 Task: Schedule a time block for reviewing investment options.
Action: Mouse moved to (78, 91)
Screenshot: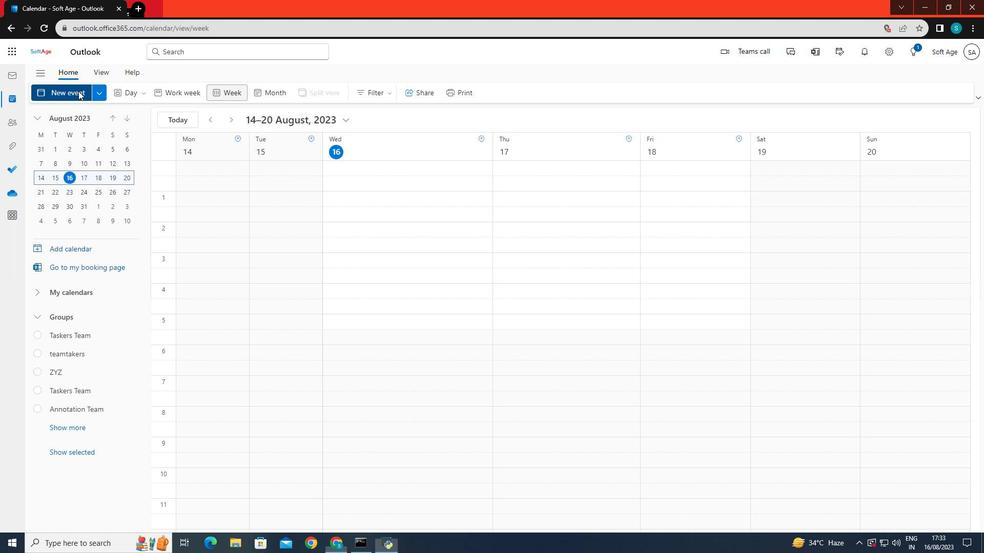 
Action: Mouse pressed left at (78, 91)
Screenshot: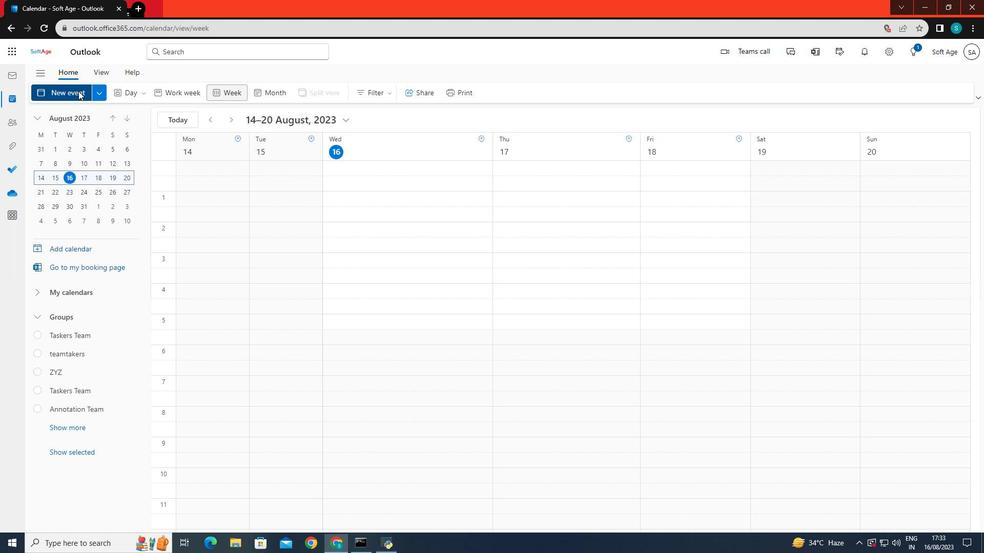 
Action: Mouse moved to (268, 159)
Screenshot: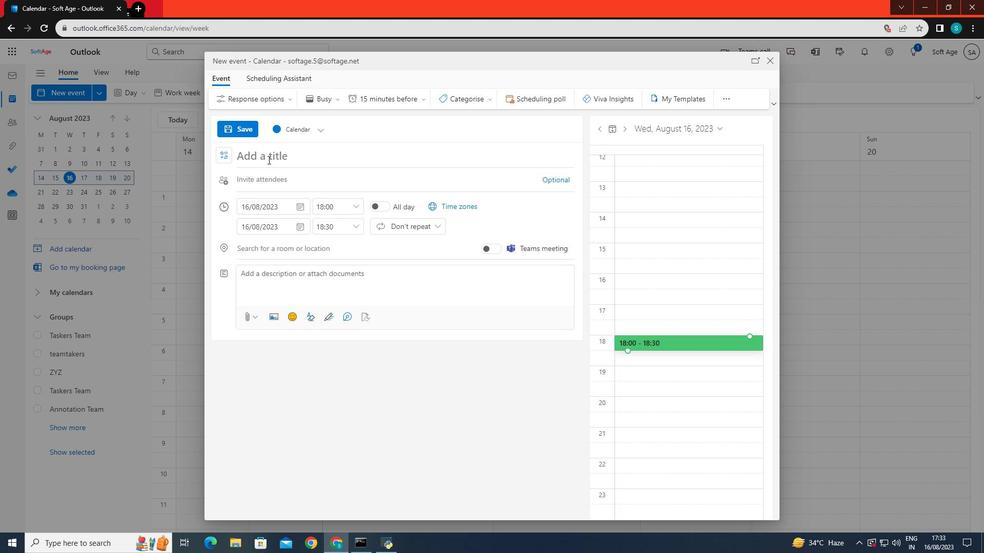 
Action: Mouse pressed left at (268, 159)
Screenshot: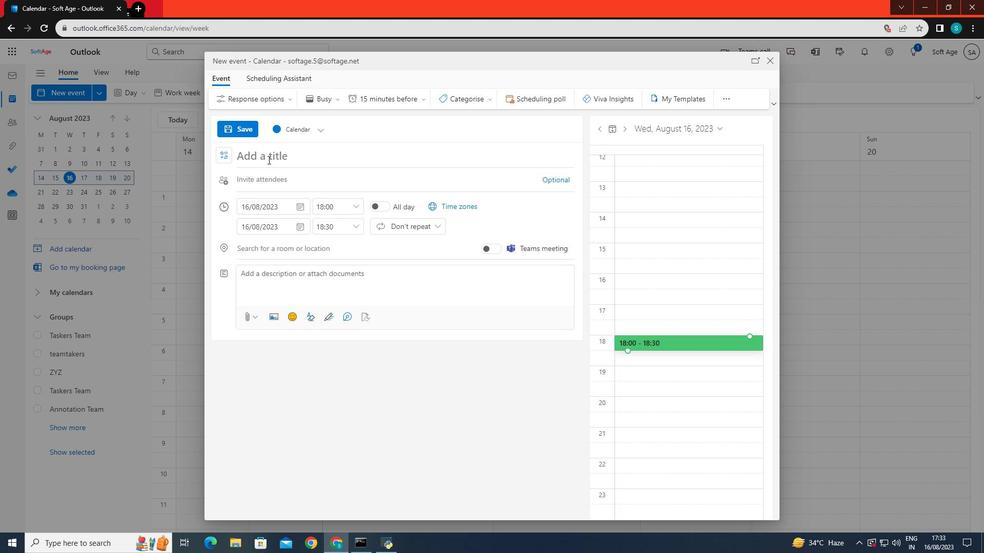 
Action: Key pressed block<Key.space>for<Key.space>reviewing<Key.space>investment<Key.space>options
Screenshot: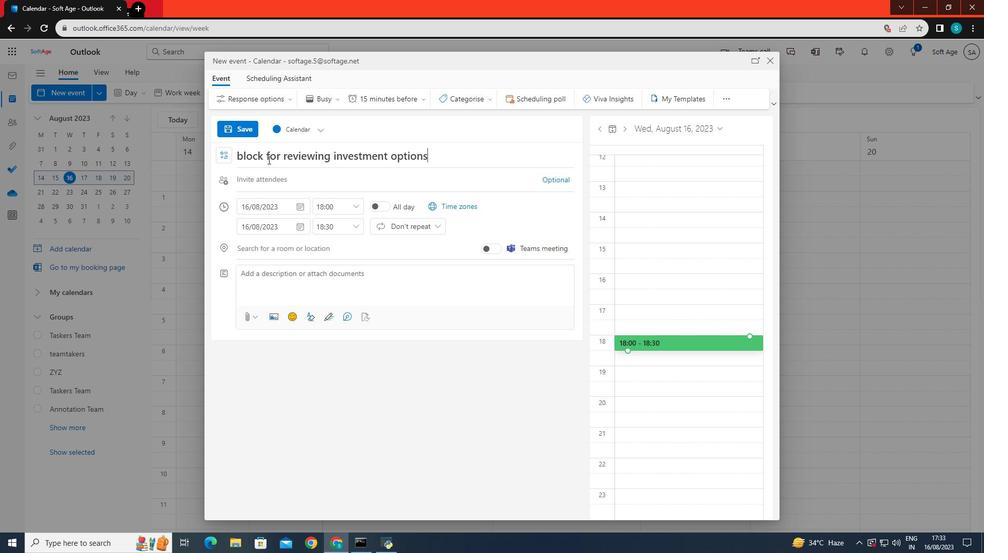 
Action: Mouse moved to (273, 207)
Screenshot: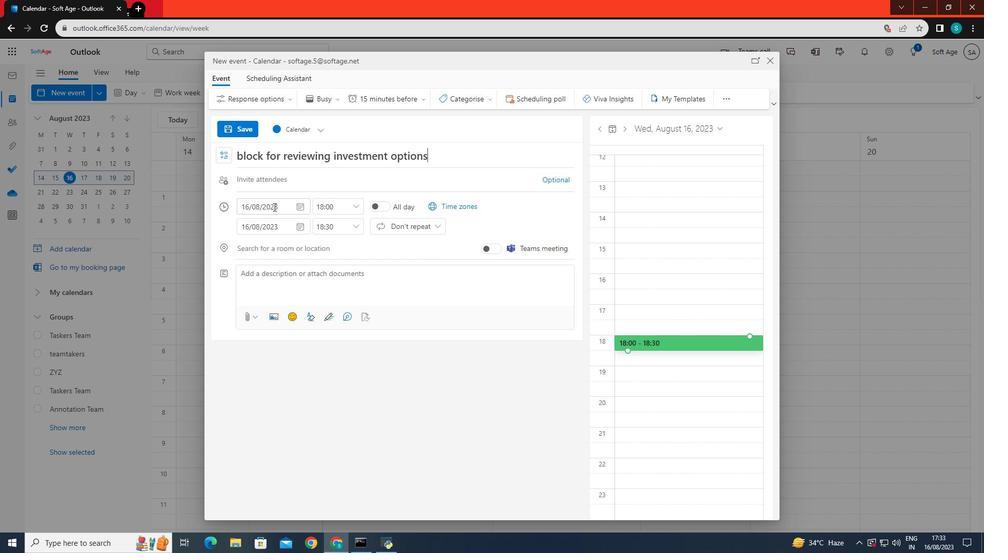
Action: Mouse pressed left at (273, 207)
Screenshot: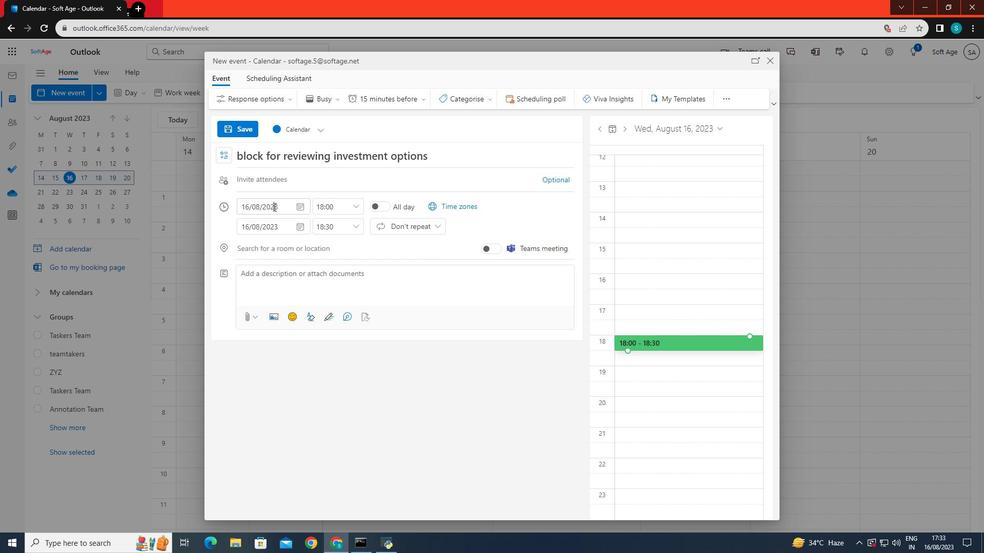 
Action: Mouse moved to (294, 314)
Screenshot: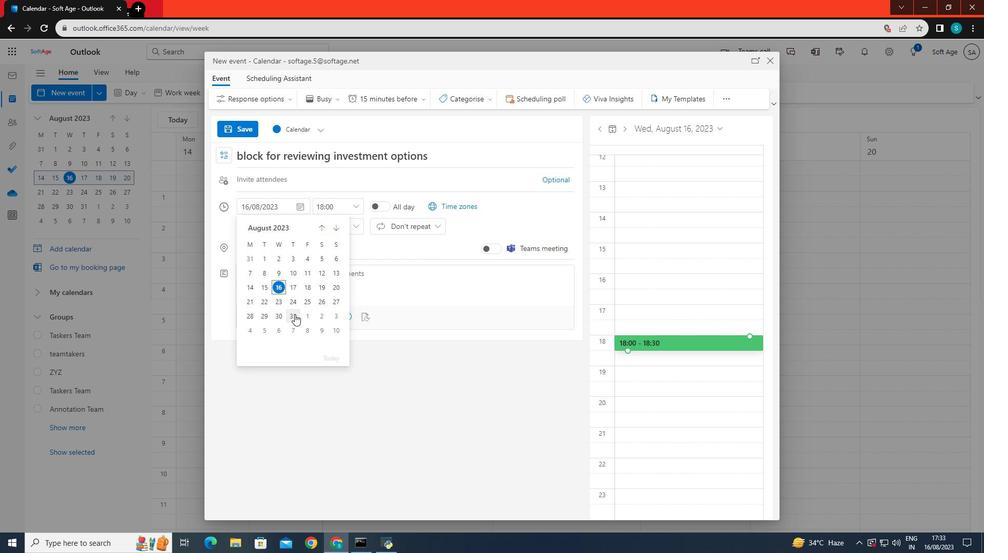 
Action: Mouse pressed left at (294, 314)
Screenshot: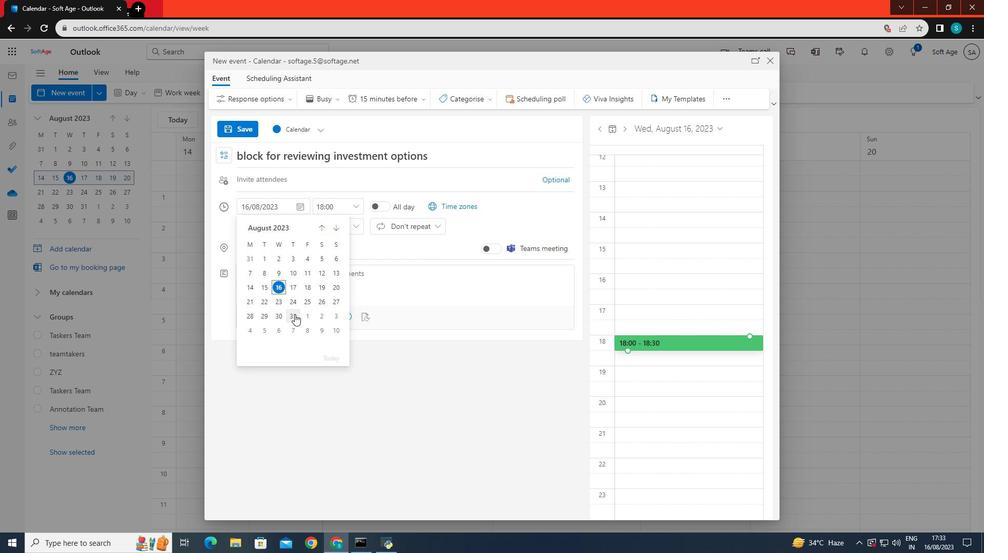 
Action: Mouse moved to (330, 212)
Screenshot: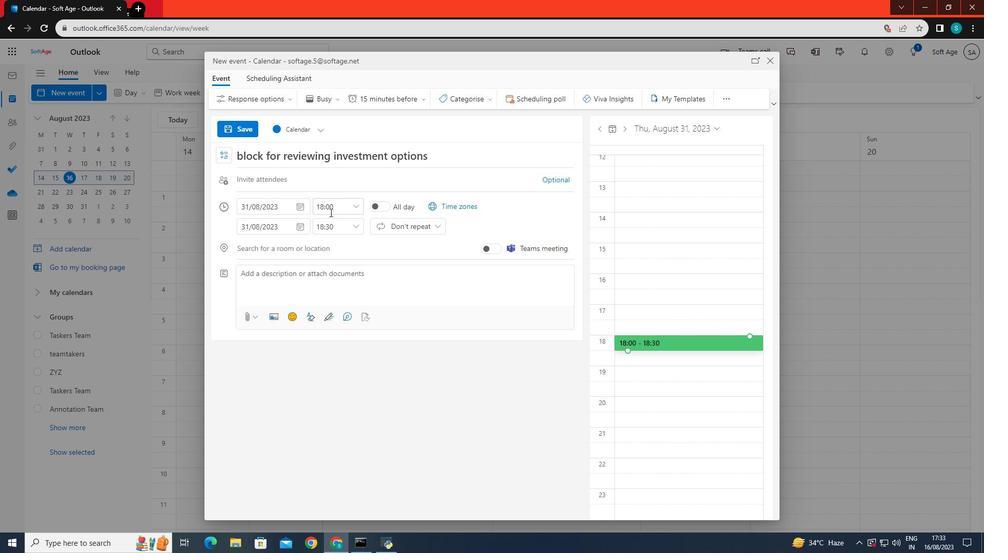 
Action: Mouse pressed left at (330, 212)
Screenshot: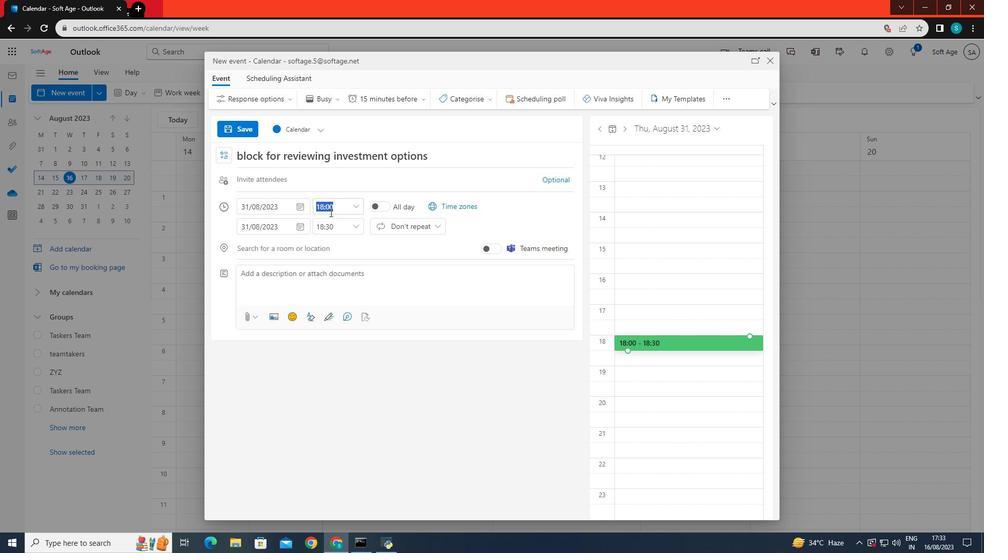 
Action: Mouse moved to (346, 211)
Screenshot: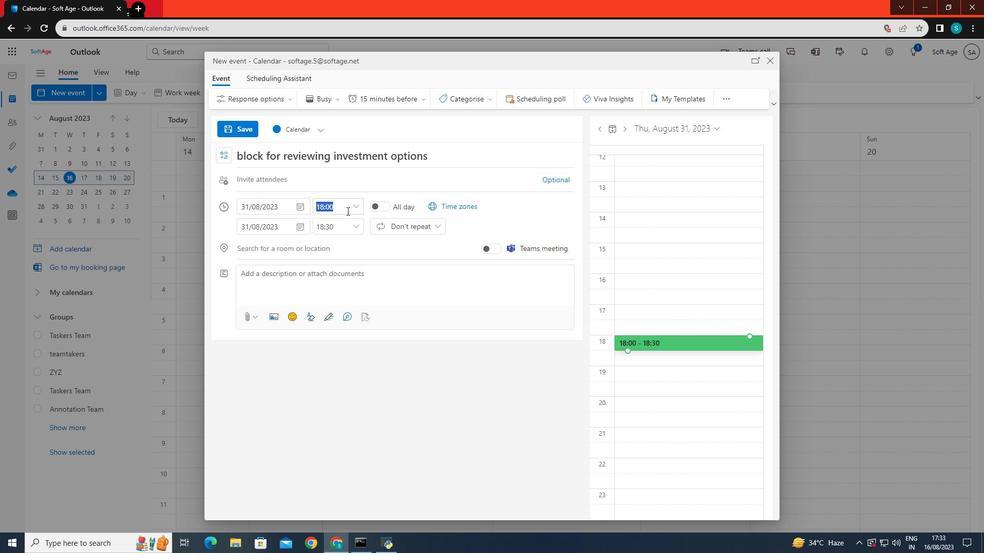 
Action: Mouse pressed left at (346, 211)
Screenshot: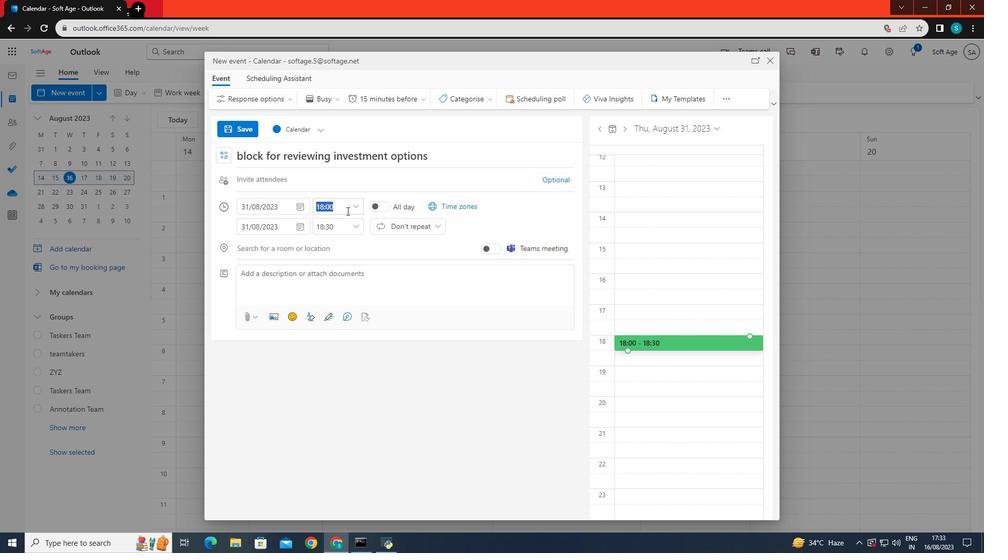 
Action: Mouse moved to (354, 207)
Screenshot: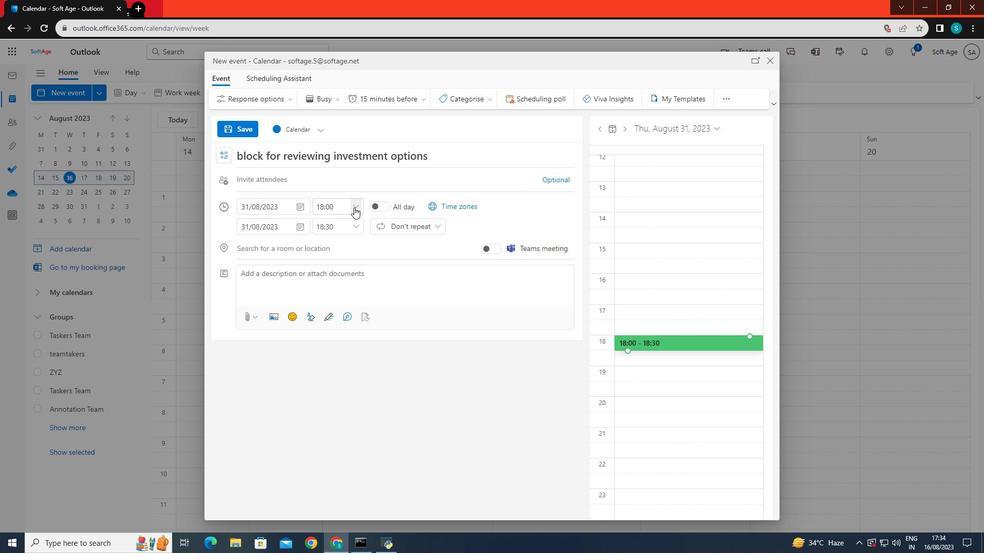 
Action: Mouse pressed left at (354, 207)
Screenshot: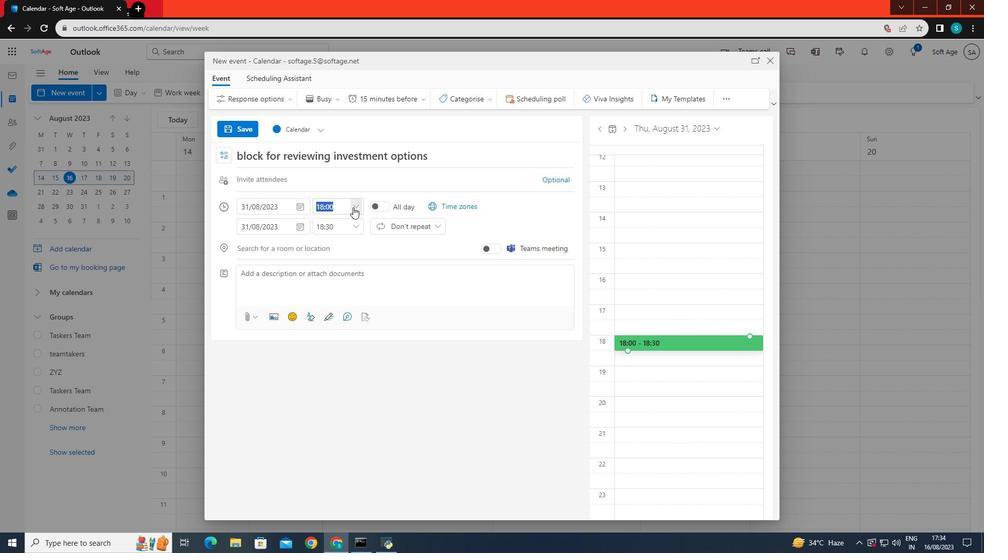 
Action: Mouse moved to (342, 282)
Screenshot: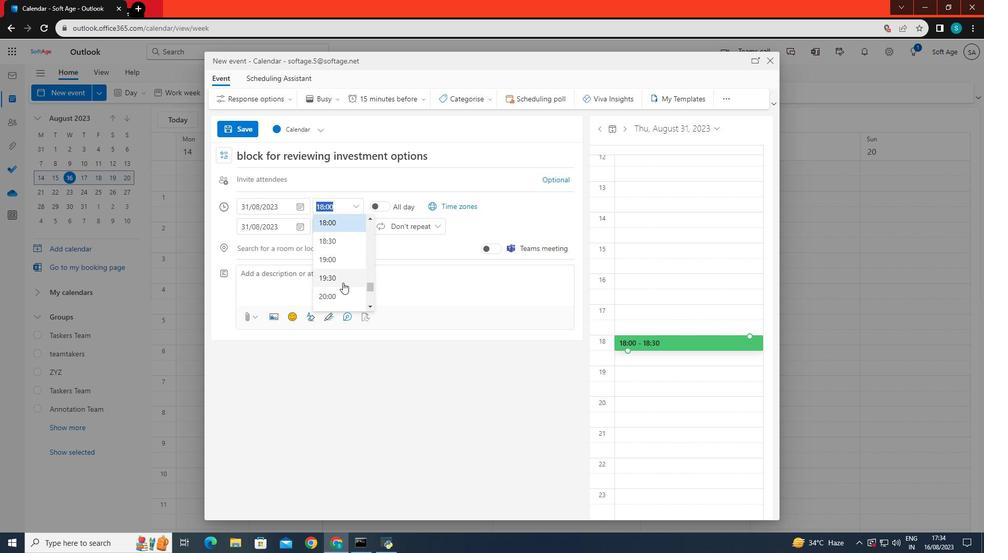 
Action: Mouse scrolled (342, 283) with delta (0, 0)
Screenshot: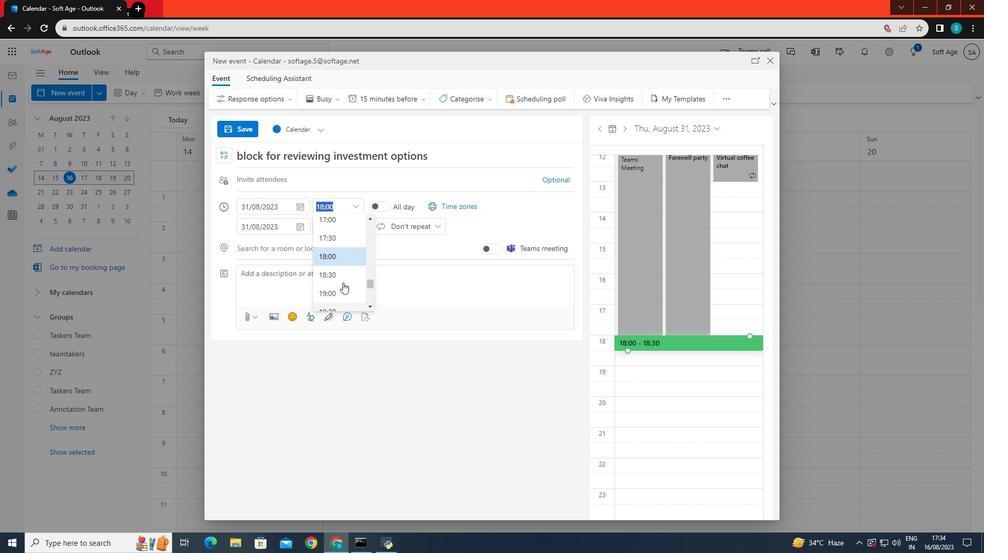 
Action: Mouse scrolled (342, 283) with delta (0, 0)
Screenshot: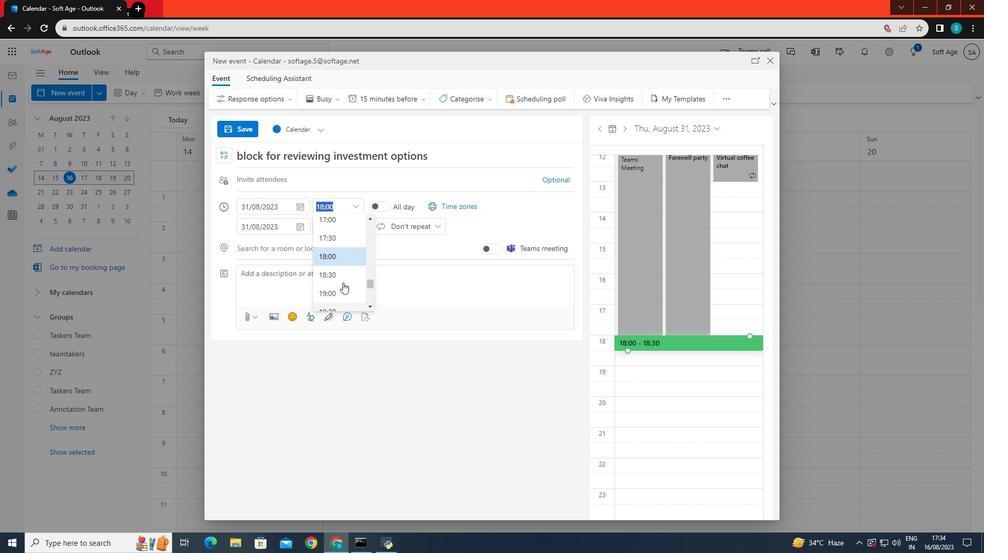 
Action: Mouse scrolled (342, 283) with delta (0, 0)
Screenshot: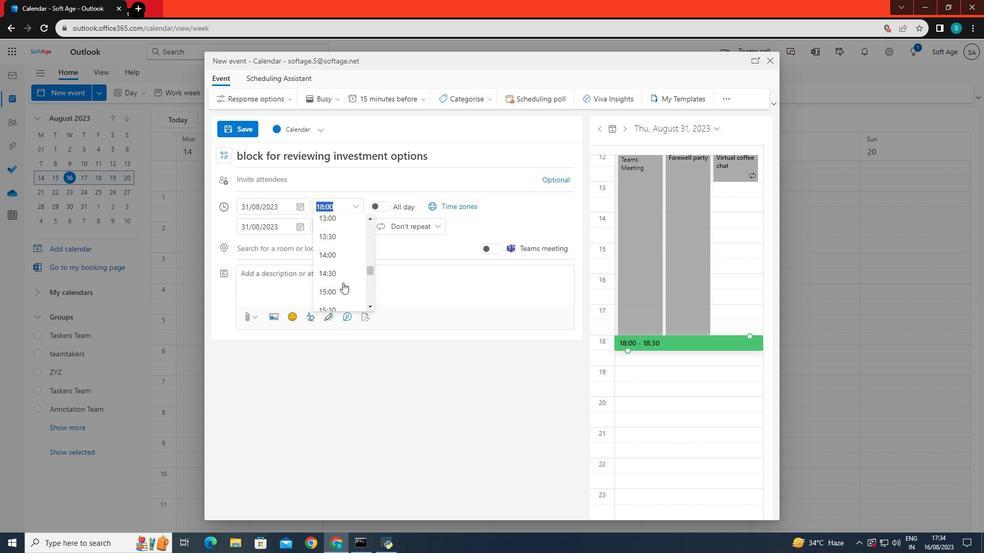 
Action: Mouse scrolled (342, 283) with delta (0, 0)
Screenshot: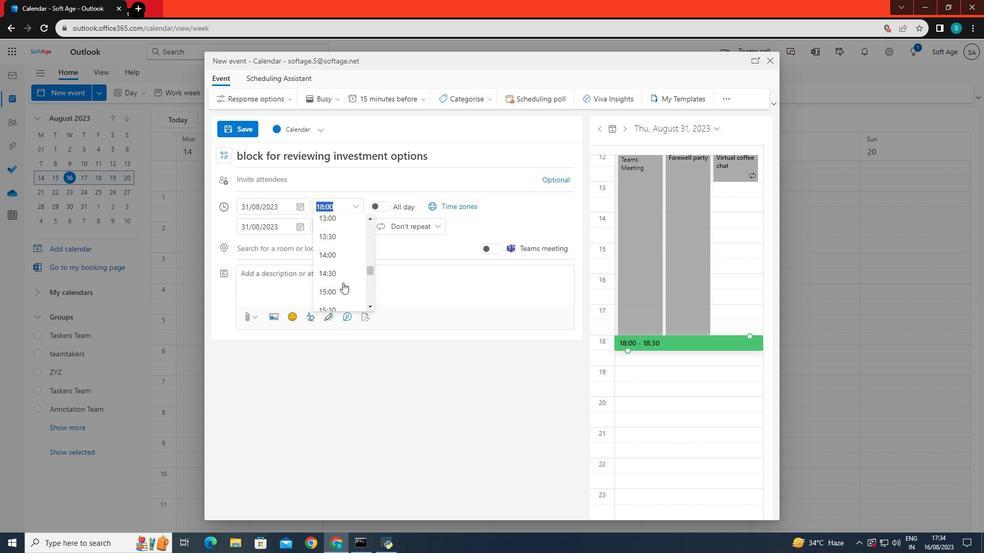 
Action: Mouse scrolled (342, 283) with delta (0, 0)
Screenshot: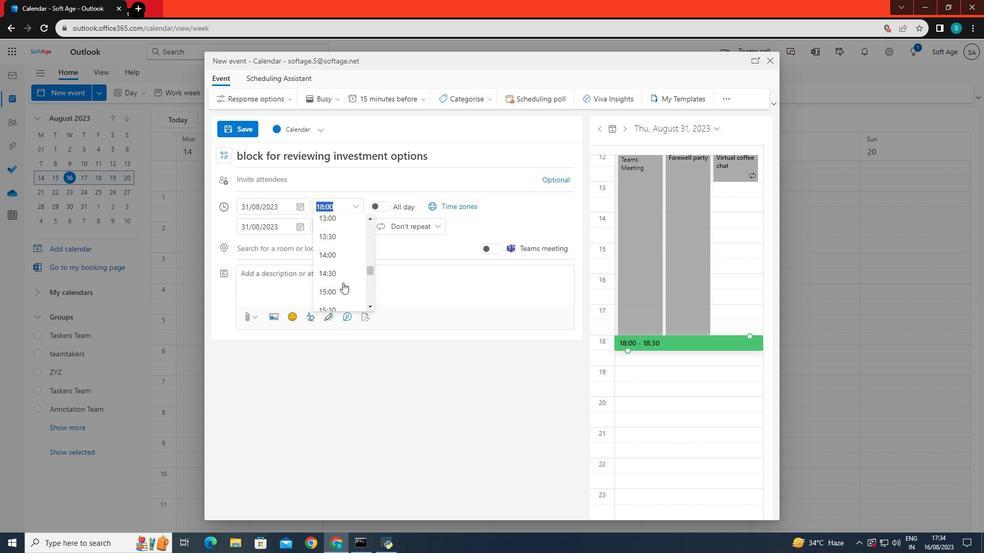 
Action: Mouse scrolled (342, 283) with delta (0, 0)
Screenshot: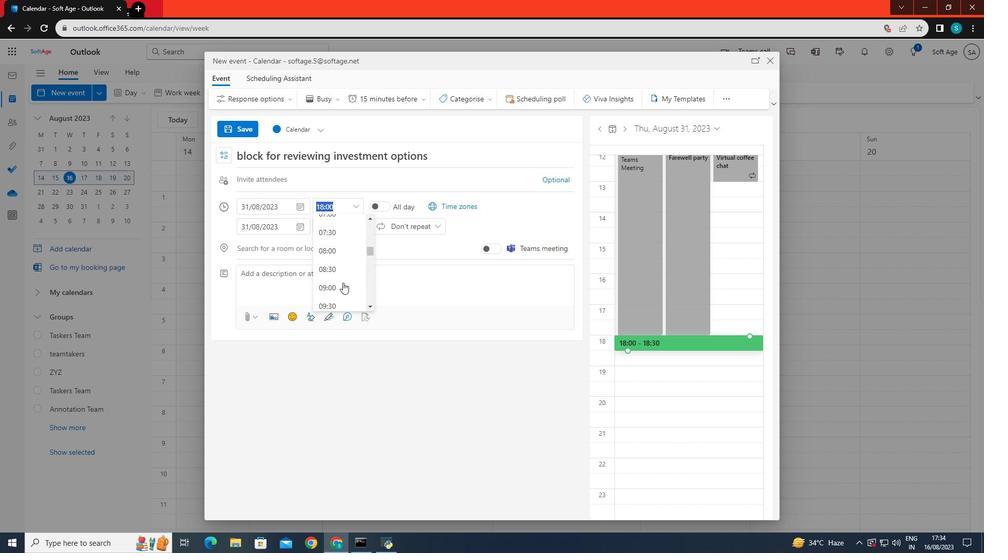 
Action: Mouse scrolled (342, 283) with delta (0, 0)
Screenshot: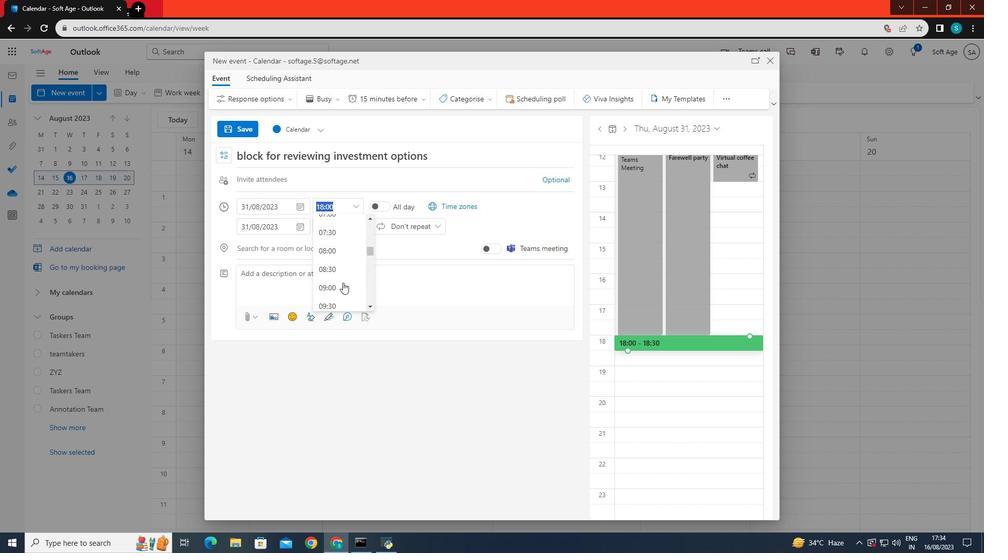 
Action: Mouse scrolled (342, 283) with delta (0, 0)
Screenshot: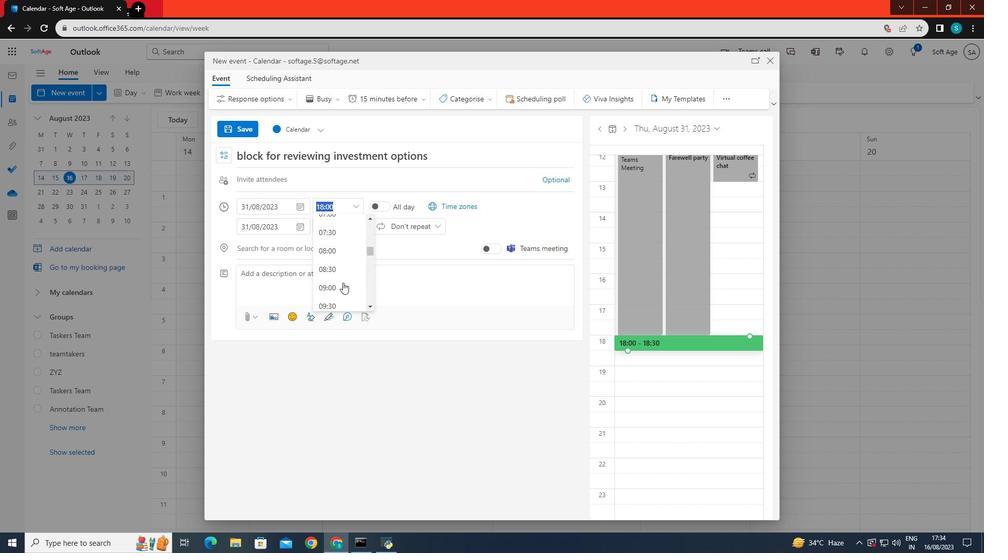 
Action: Mouse scrolled (342, 283) with delta (0, 0)
Screenshot: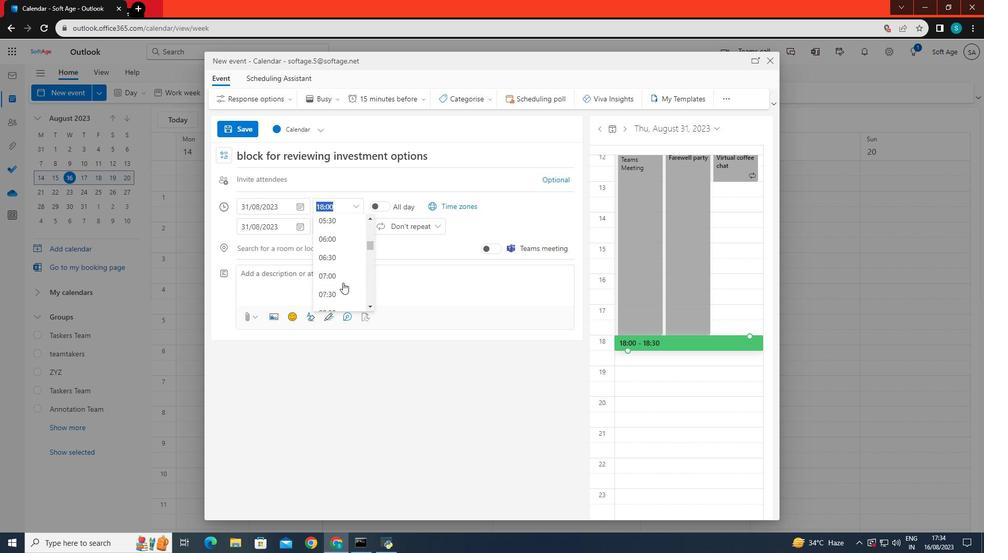 
Action: Mouse scrolled (342, 283) with delta (0, 0)
Screenshot: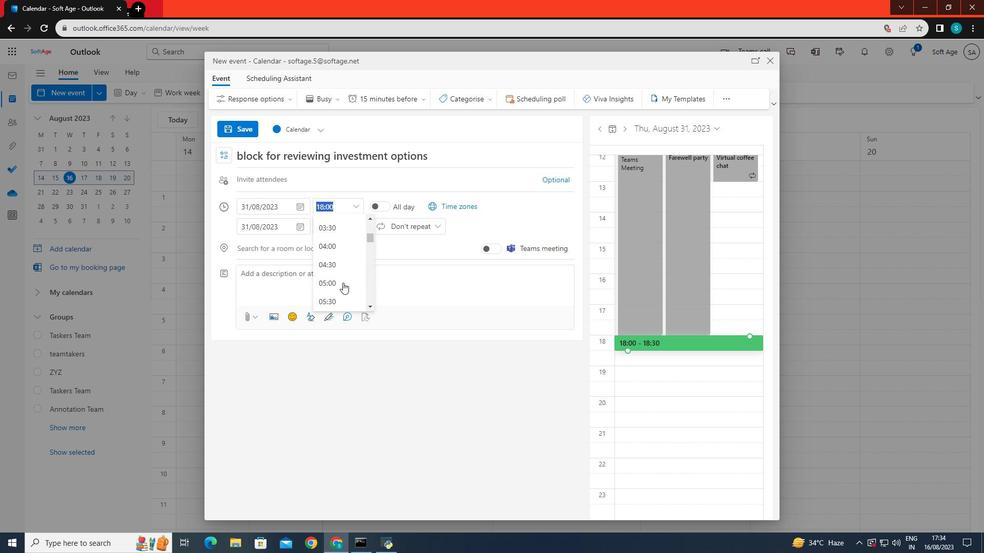 
Action: Mouse scrolled (342, 283) with delta (0, 0)
Screenshot: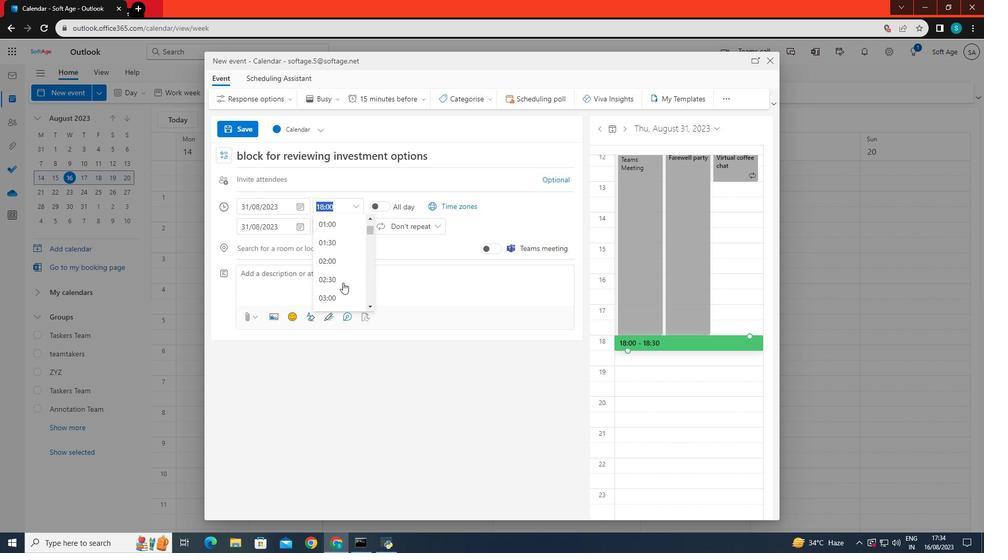 
Action: Mouse scrolled (342, 283) with delta (0, 0)
Screenshot: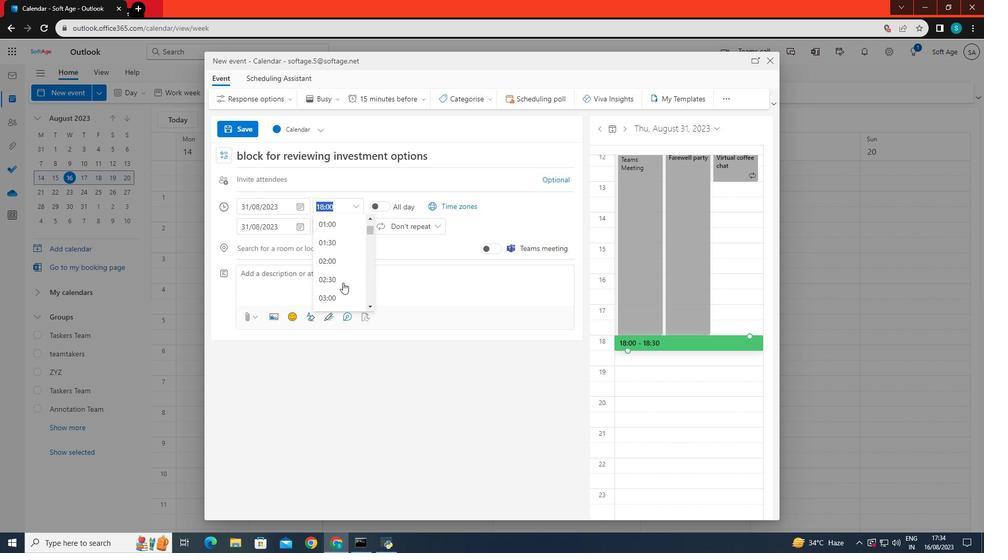
Action: Mouse scrolled (342, 283) with delta (0, 0)
Screenshot: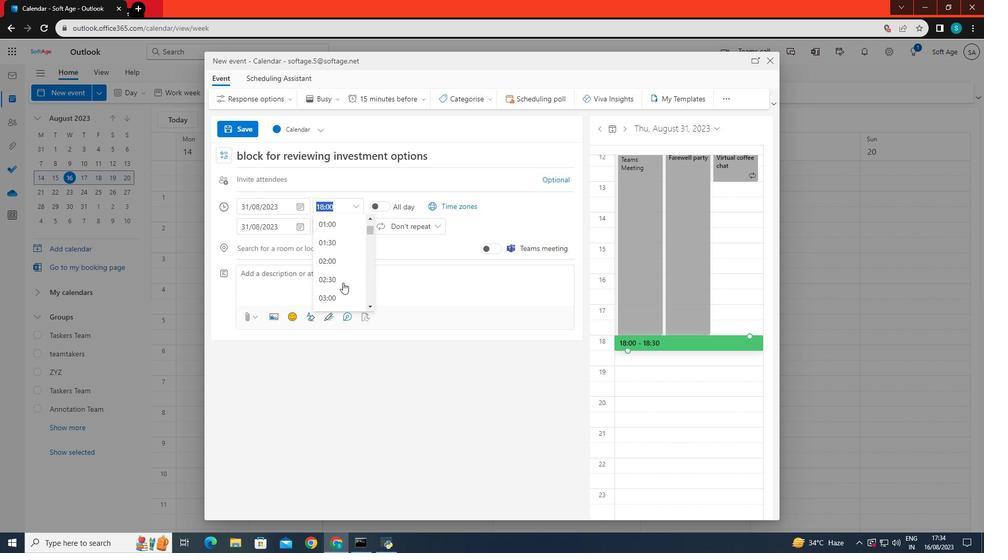 
Action: Mouse moved to (333, 260)
Screenshot: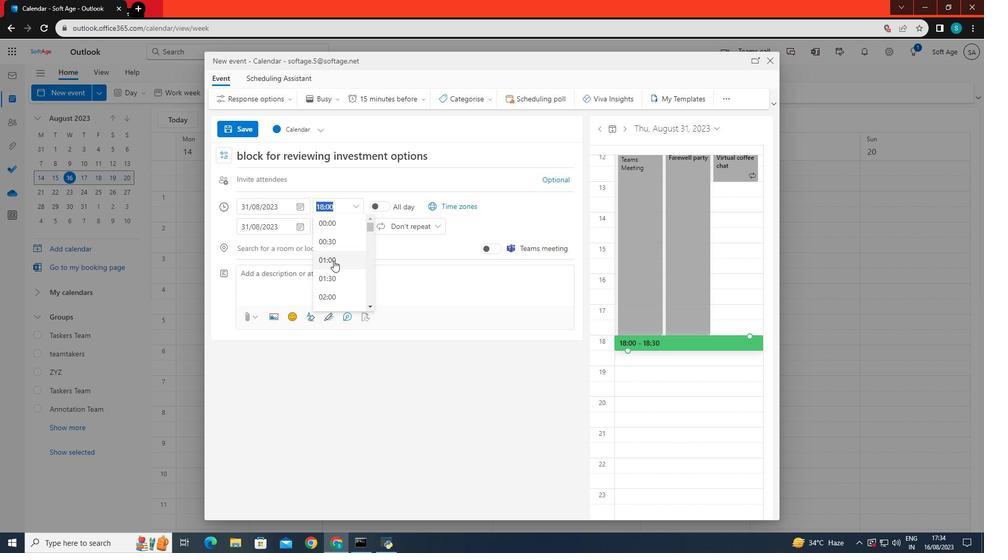 
Action: Mouse scrolled (333, 261) with delta (0, 0)
Screenshot: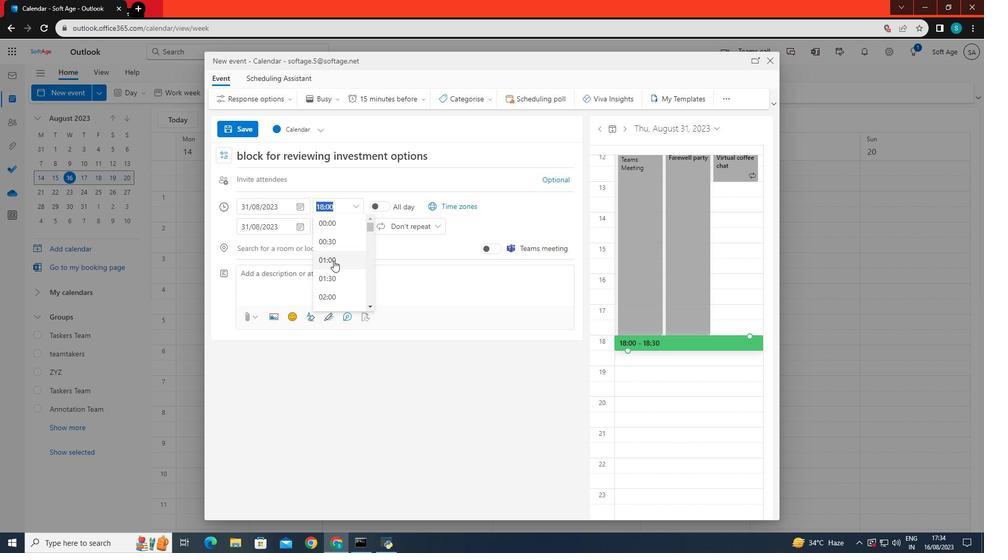 
Action: Mouse scrolled (333, 261) with delta (0, 0)
Screenshot: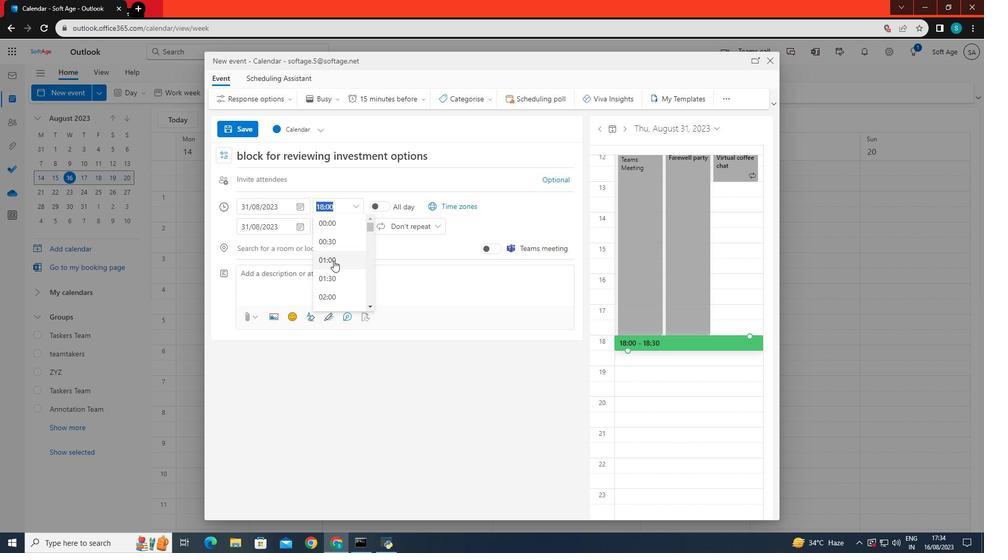 
Action: Mouse scrolled (333, 261) with delta (0, 0)
Screenshot: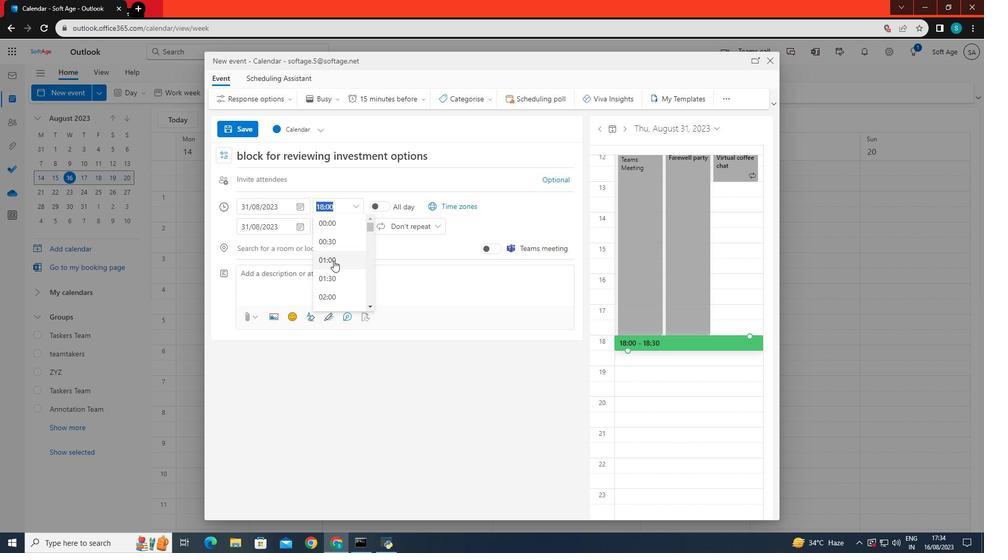 
Action: Mouse scrolled (333, 261) with delta (0, 0)
Screenshot: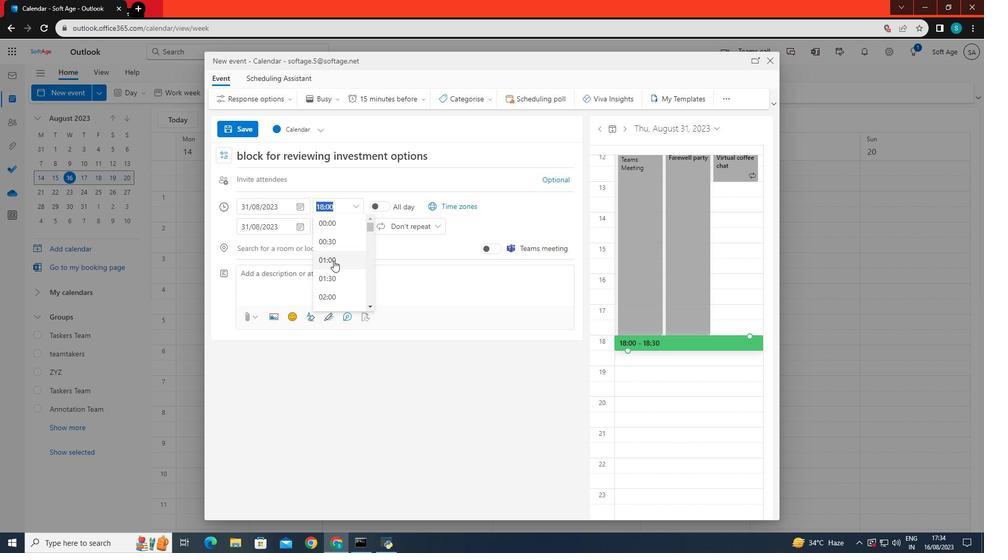 
Action: Mouse scrolled (333, 260) with delta (0, 0)
Screenshot: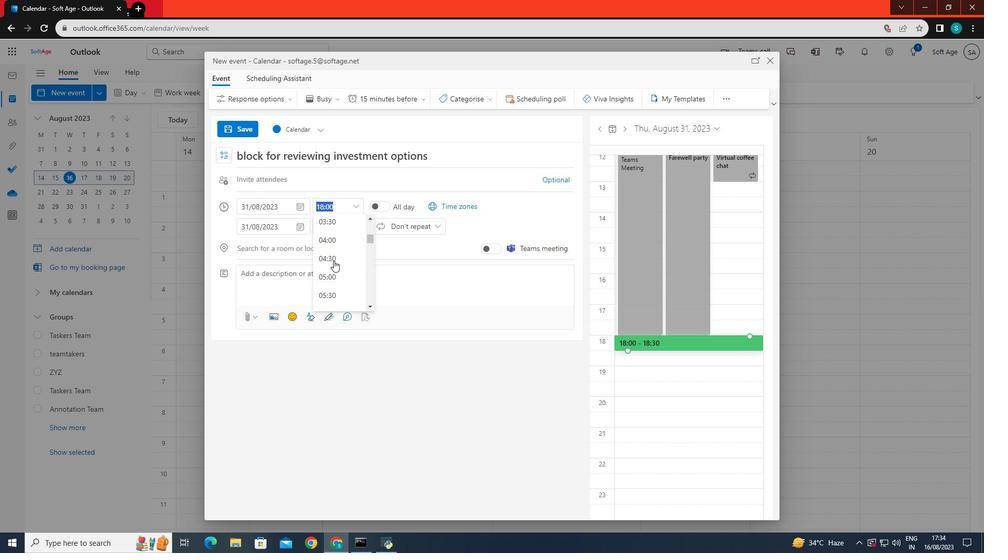 
Action: Mouse scrolled (333, 260) with delta (0, 0)
Screenshot: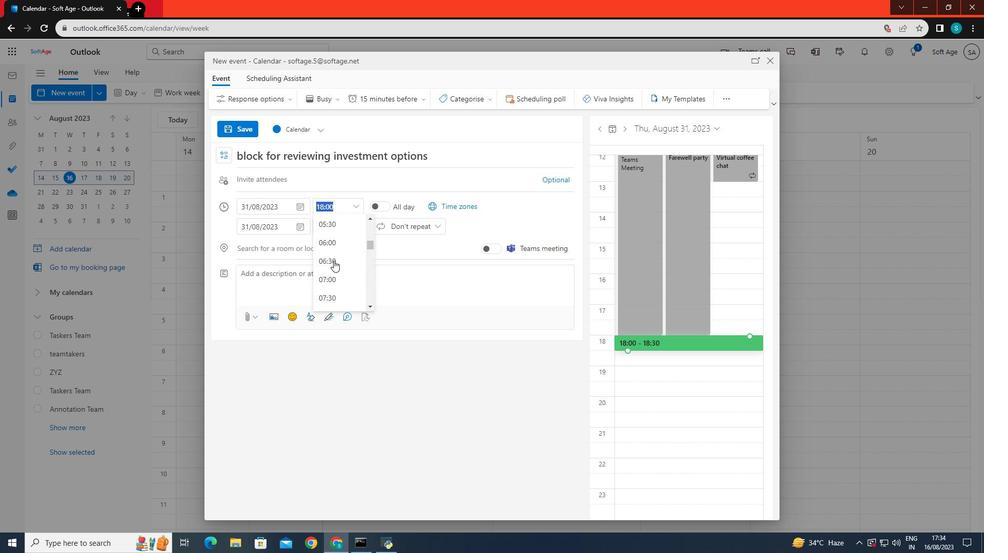 
Action: Mouse scrolled (333, 260) with delta (0, 0)
Screenshot: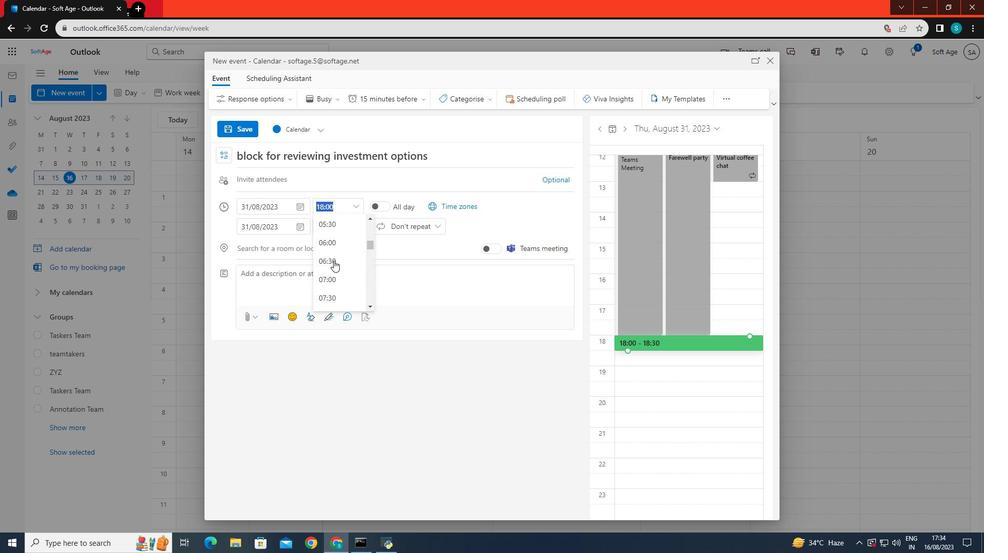 
Action: Mouse scrolled (333, 260) with delta (0, 0)
Screenshot: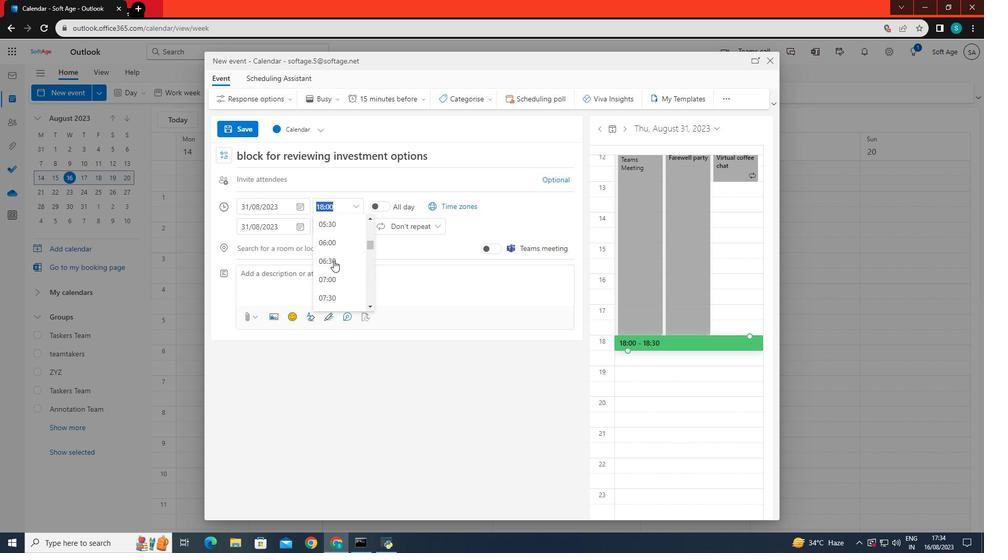 
Action: Mouse moved to (338, 281)
Screenshot: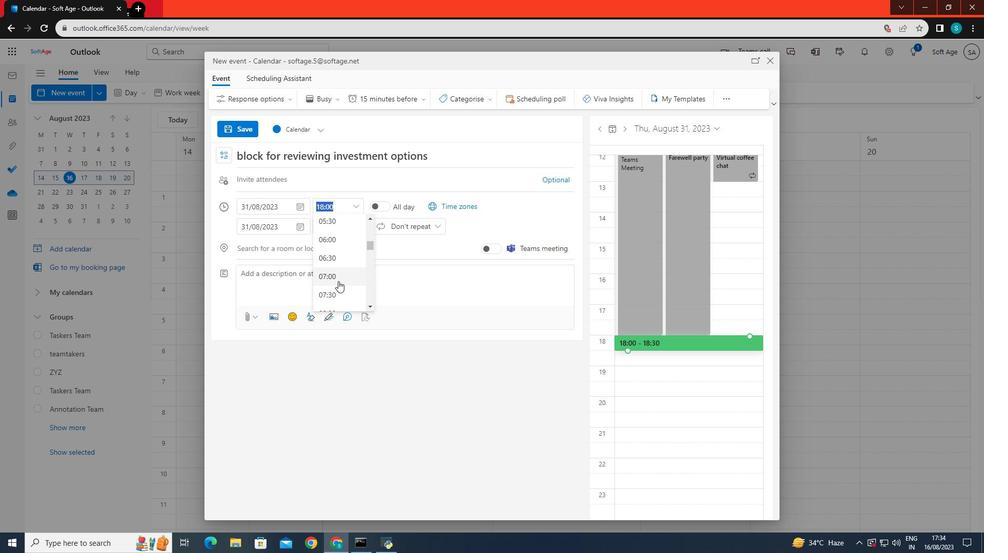 
Action: Mouse scrolled (338, 280) with delta (0, 0)
Screenshot: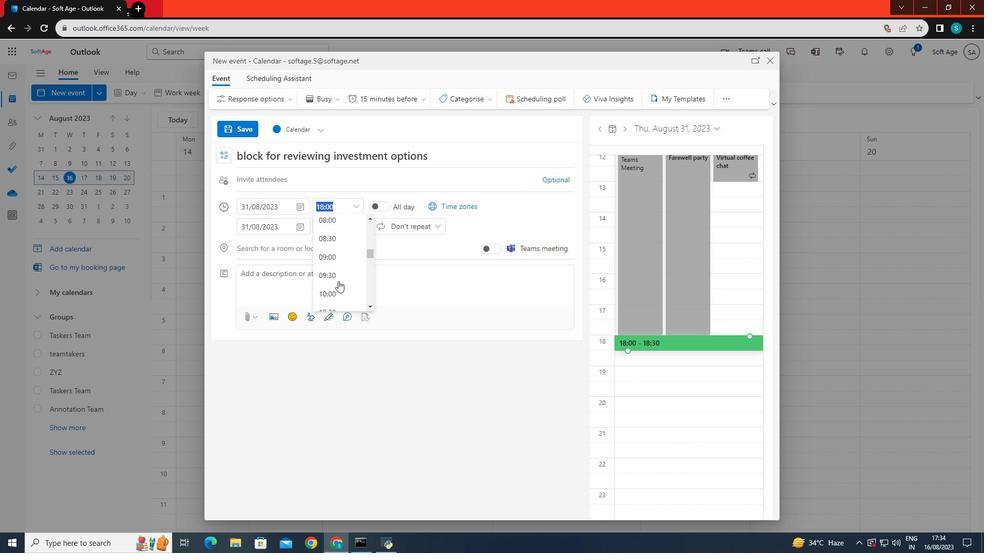 
Action: Mouse scrolled (338, 280) with delta (0, 0)
Screenshot: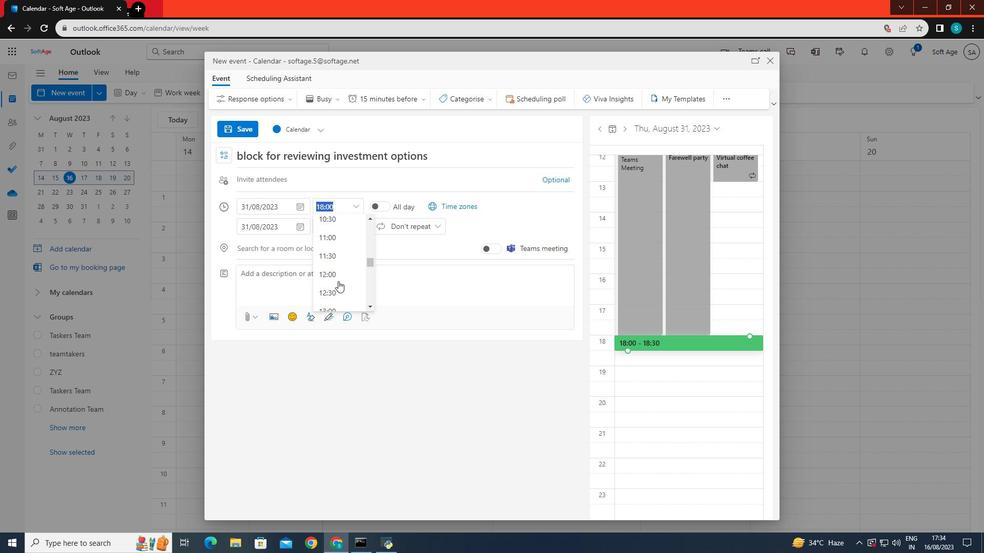 
Action: Mouse scrolled (338, 280) with delta (0, 0)
Screenshot: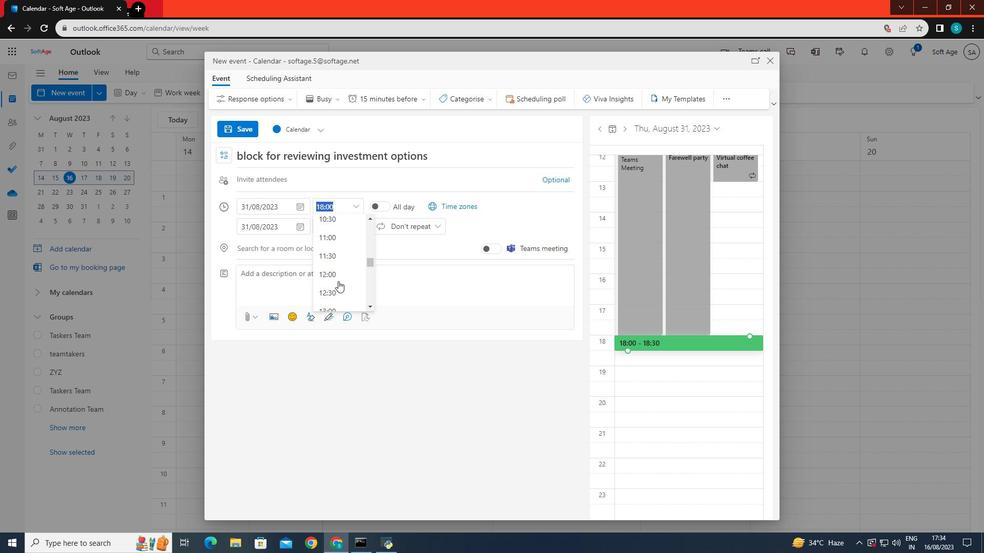 
Action: Mouse scrolled (338, 280) with delta (0, 0)
Screenshot: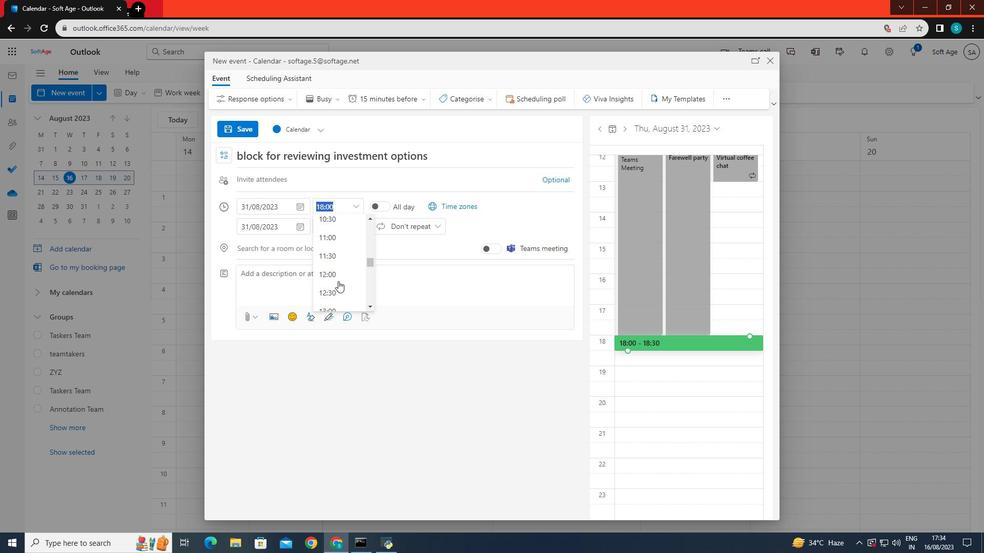 
Action: Mouse scrolled (338, 280) with delta (0, 0)
Screenshot: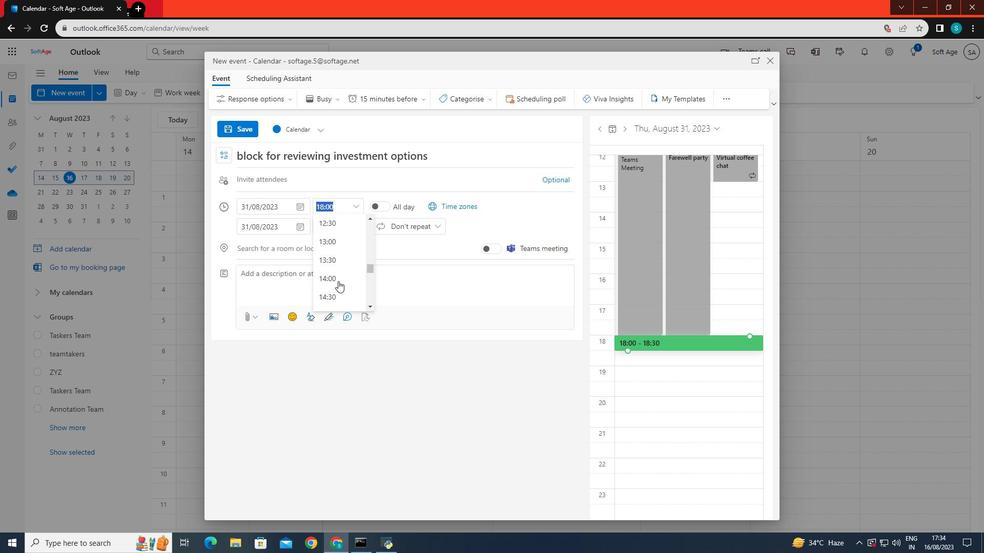 
Action: Mouse moved to (333, 263)
Screenshot: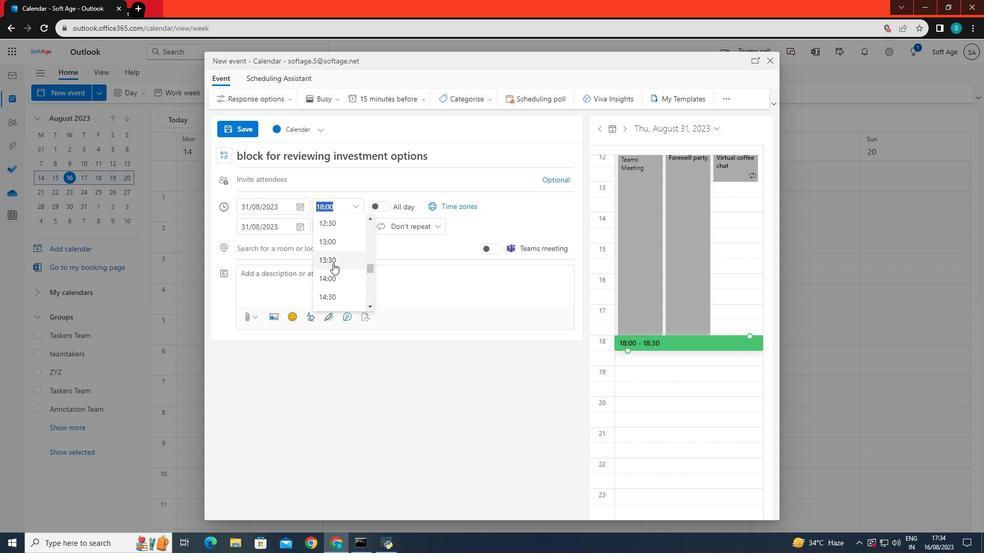 
Action: Mouse scrolled (333, 263) with delta (0, 0)
Screenshot: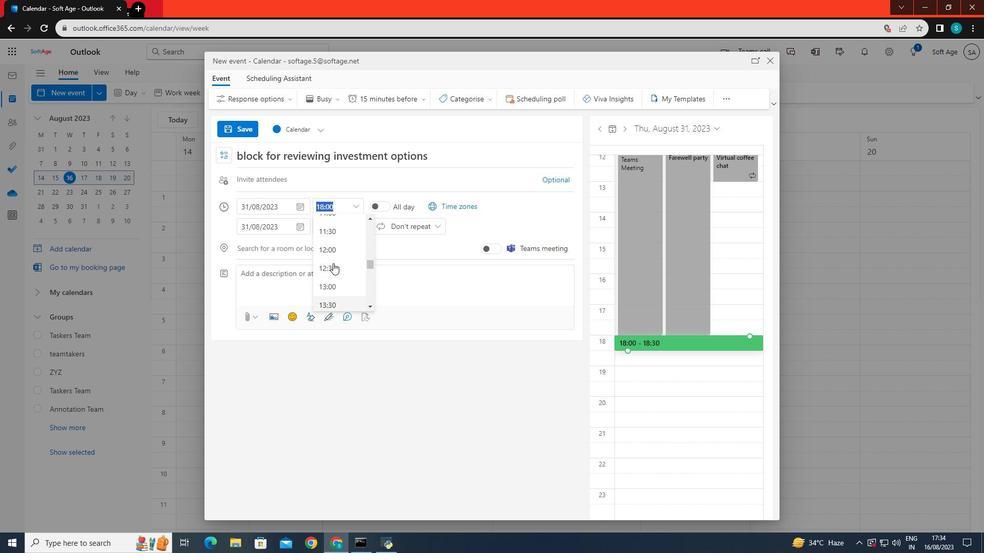 
Action: Mouse scrolled (333, 263) with delta (0, 0)
Screenshot: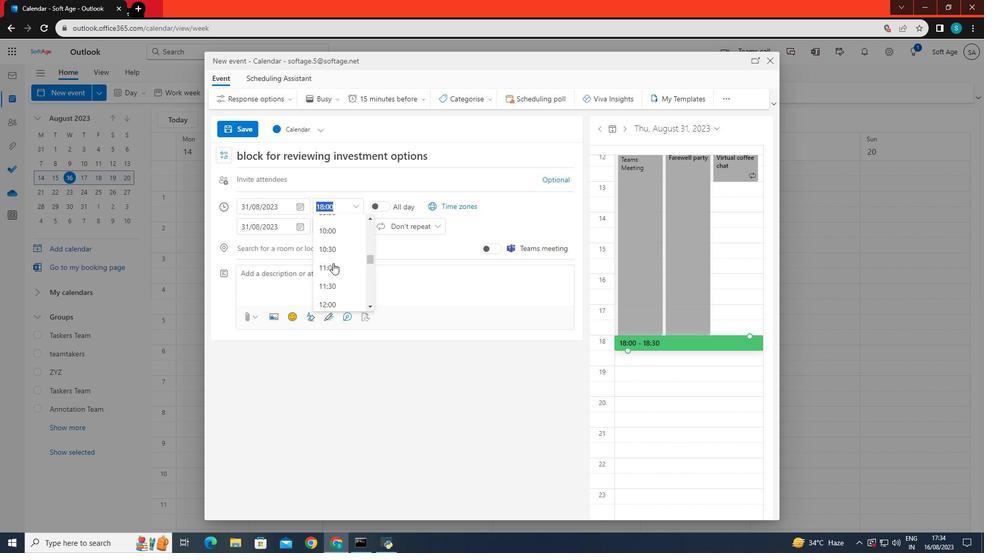 
Action: Mouse moved to (332, 253)
Screenshot: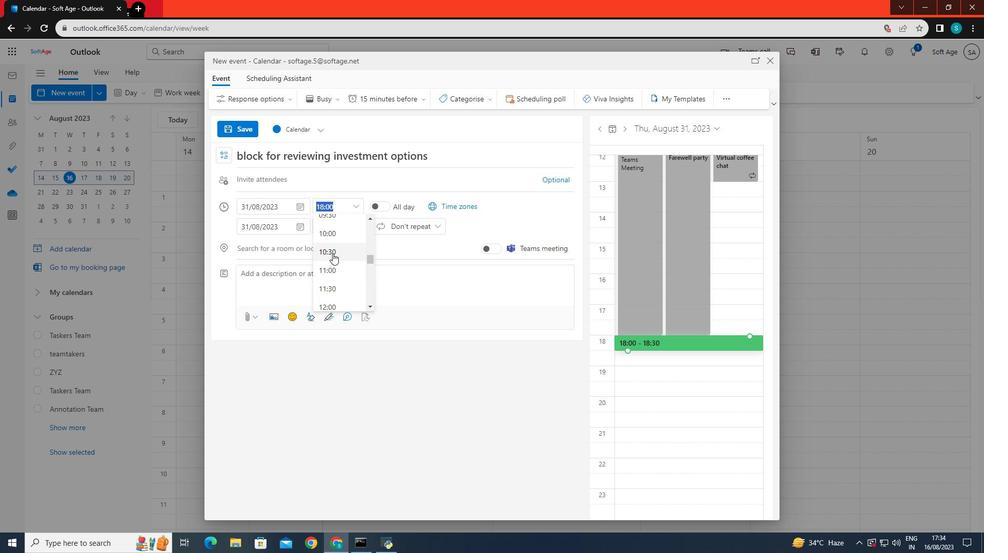 
Action: Mouse pressed left at (332, 253)
Screenshot: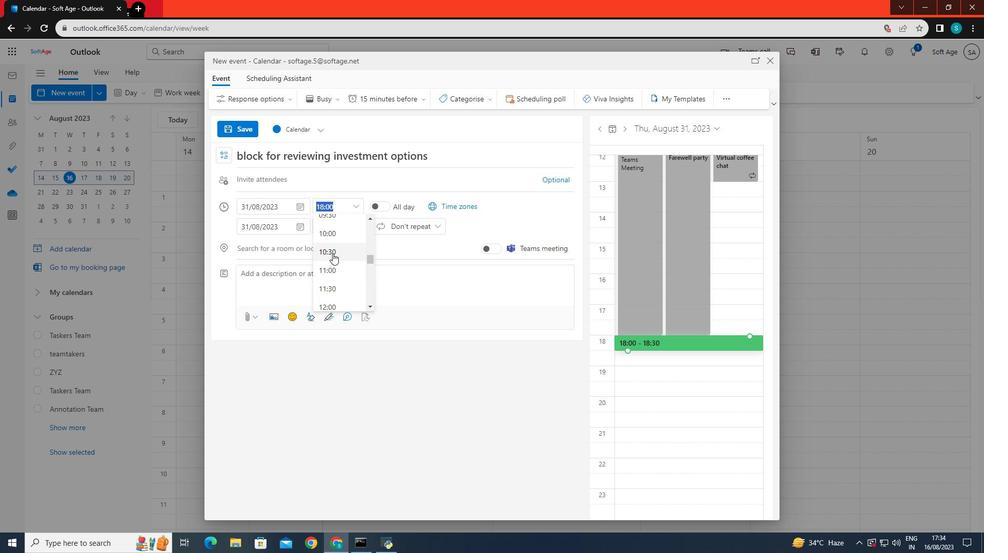 
Action: Mouse moved to (399, 230)
Screenshot: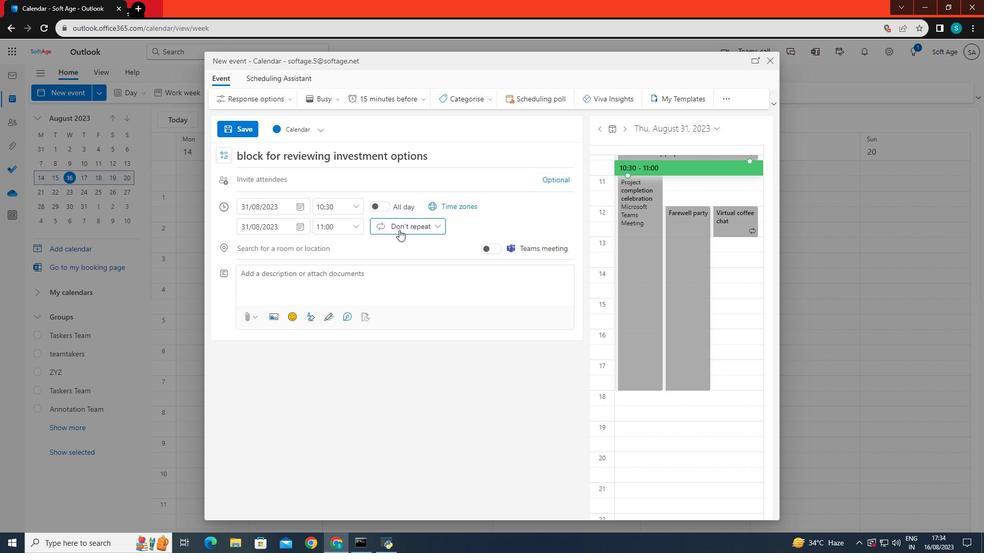 
Action: Mouse pressed left at (399, 230)
Screenshot: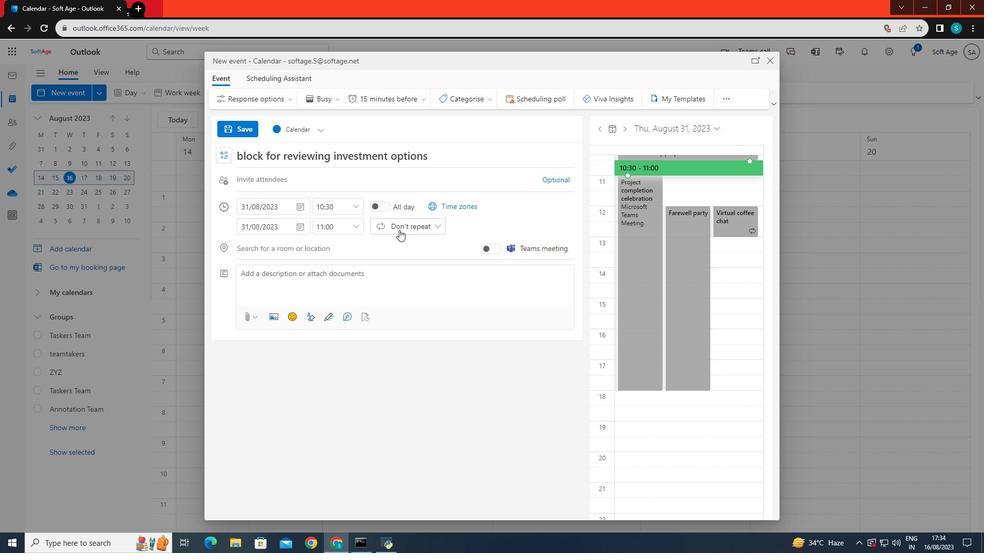 
Action: Mouse moved to (406, 299)
Screenshot: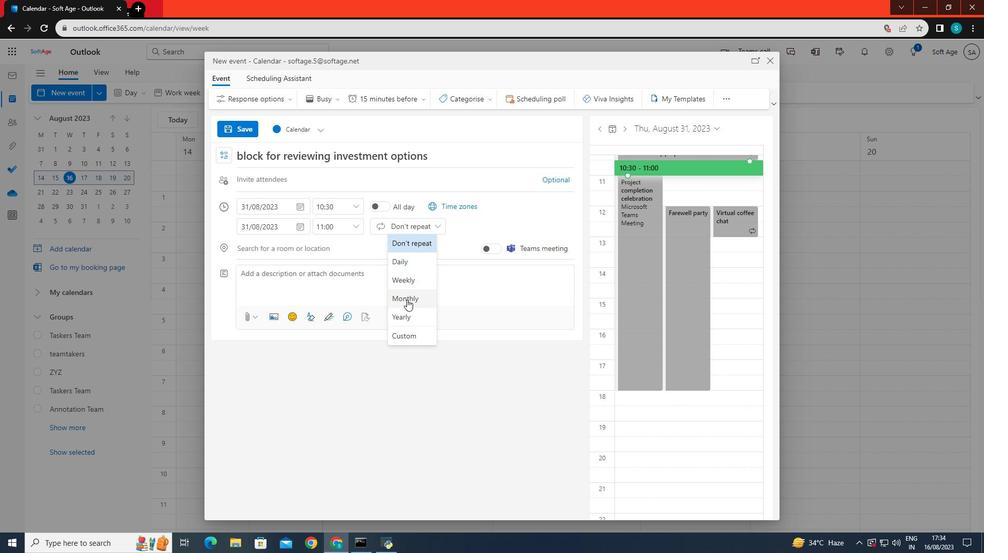 
Action: Mouse pressed left at (406, 299)
Screenshot: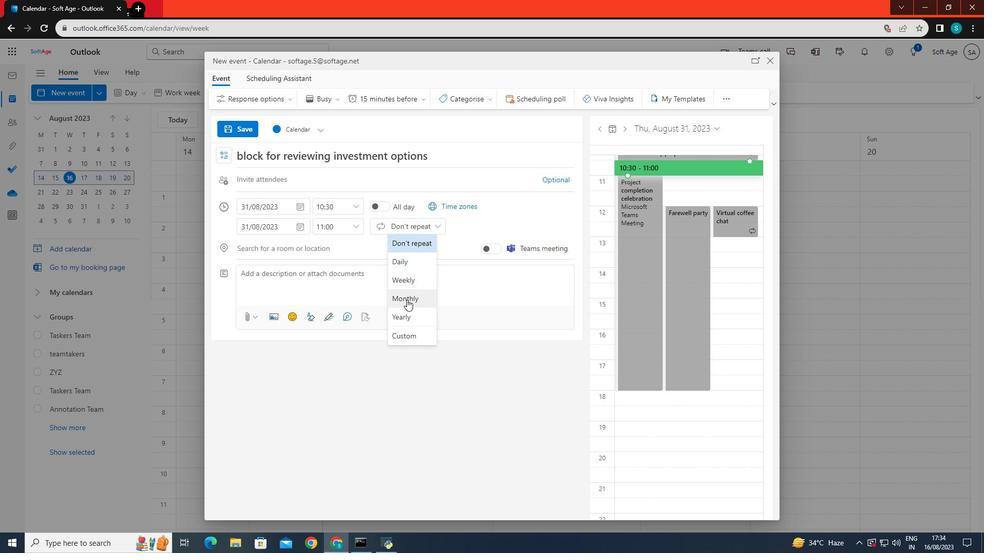 
Action: Mouse moved to (512, 370)
Screenshot: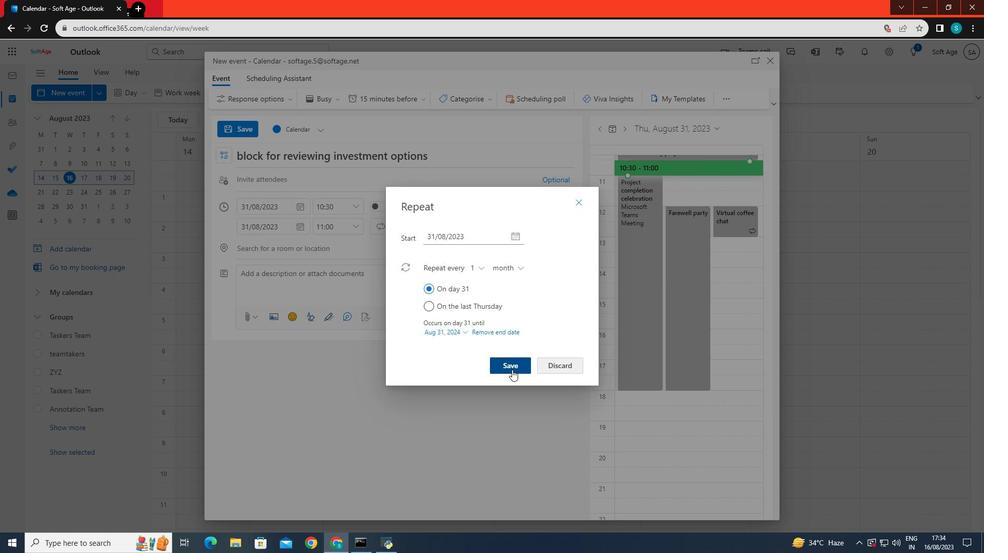 
Action: Mouse pressed left at (512, 370)
Screenshot: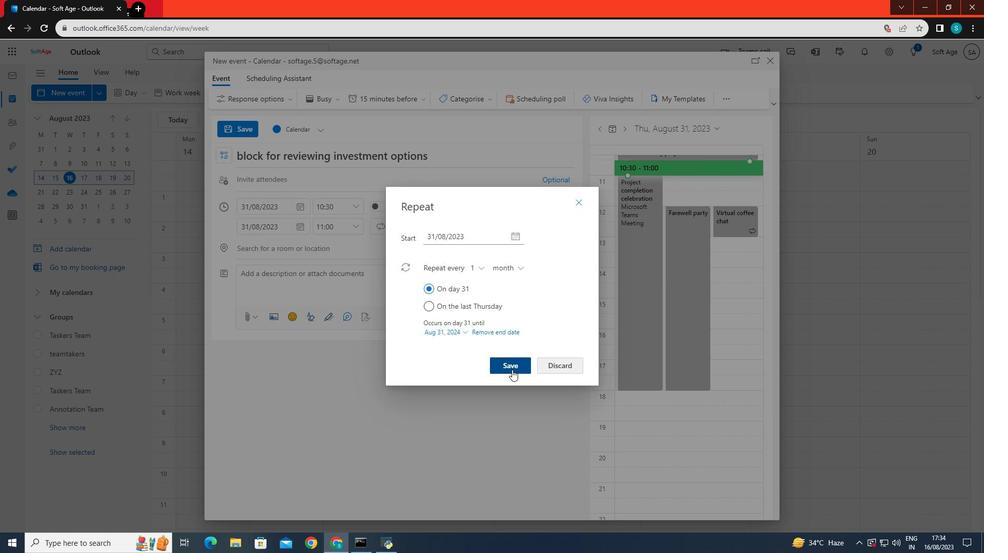 
Action: Mouse moved to (291, 296)
Screenshot: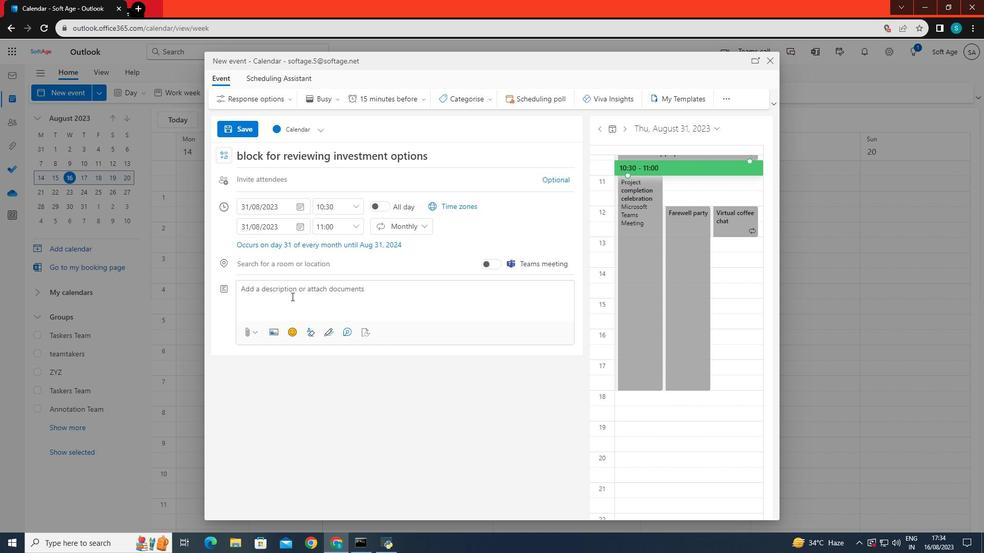 
Action: Mouse pressed left at (291, 296)
Screenshot: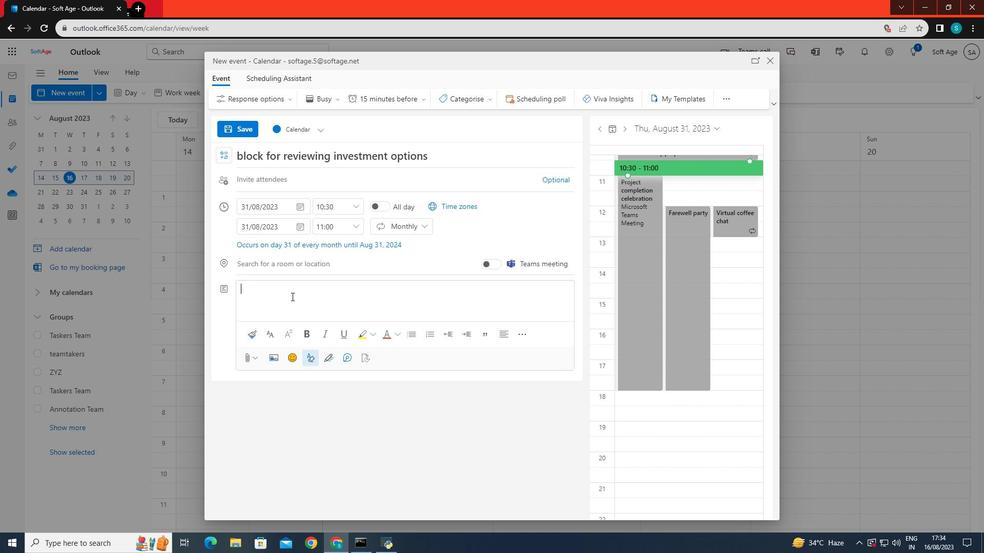
Action: Key pressed <Key.caps_lock>S<Key.caps_lock>chedule<Key.space>a<Key.space>time<Key.space>block<Key.space>for<Key.space>reviewing<Key.space>investment<Key.space>options.
Screenshot: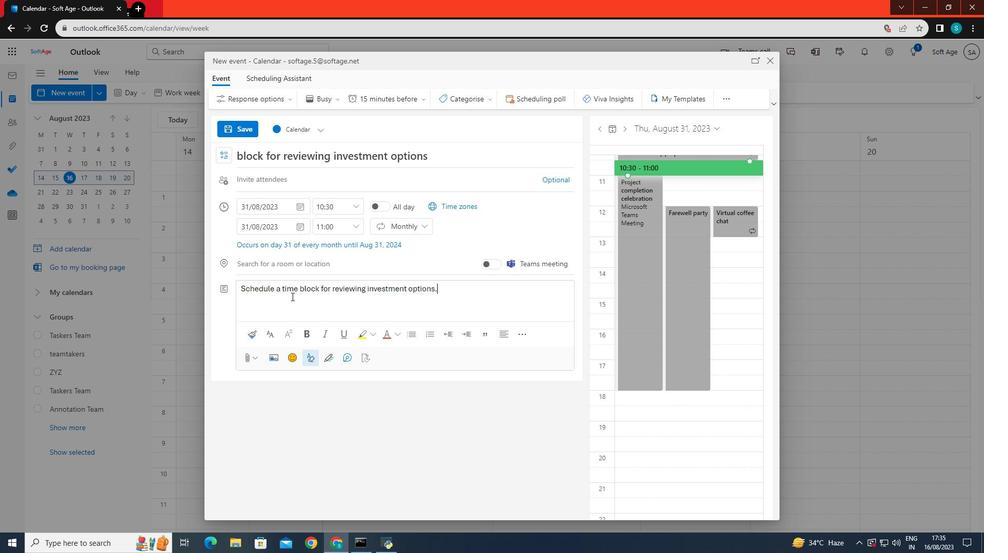 
Action: Mouse moved to (322, 394)
Screenshot: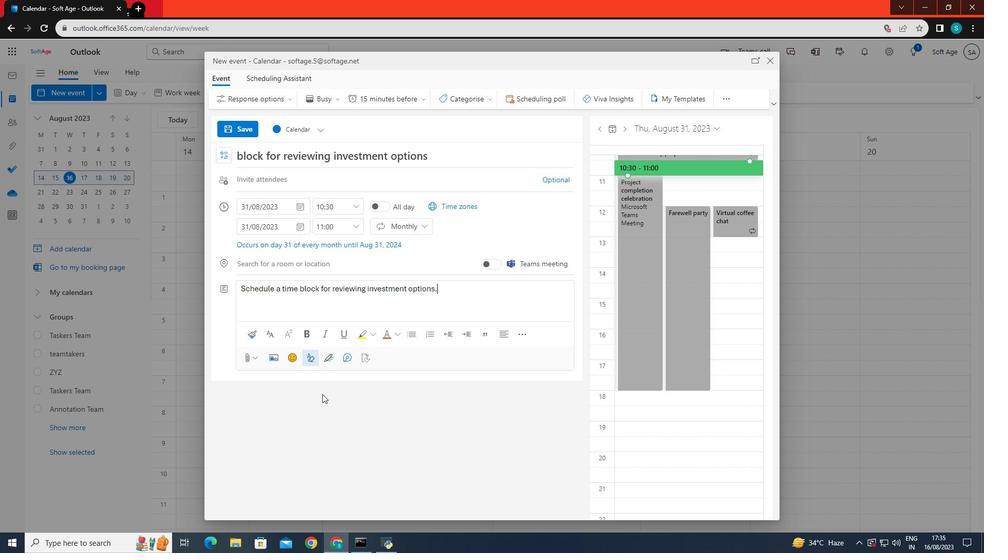 
Action: Mouse pressed left at (322, 394)
Screenshot: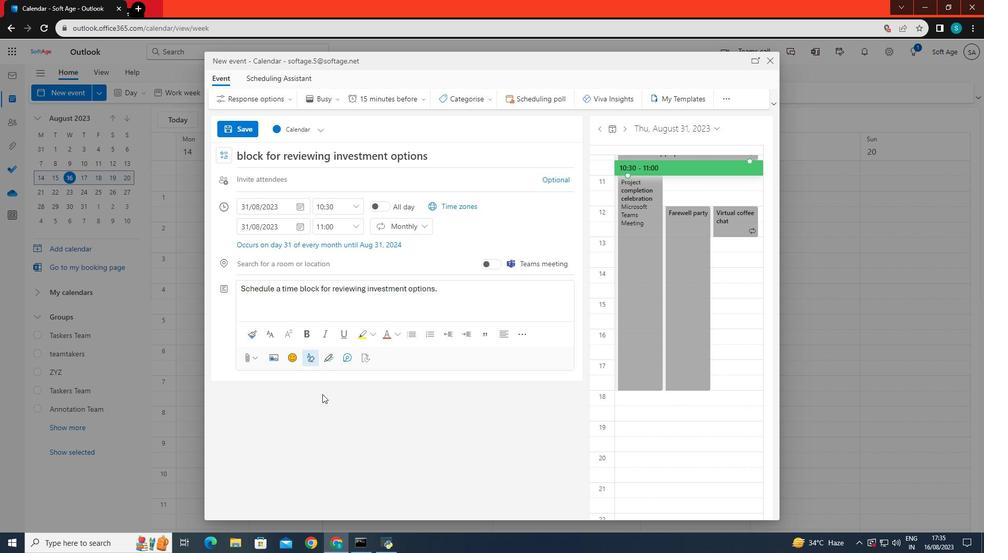 
Action: Mouse moved to (248, 124)
Screenshot: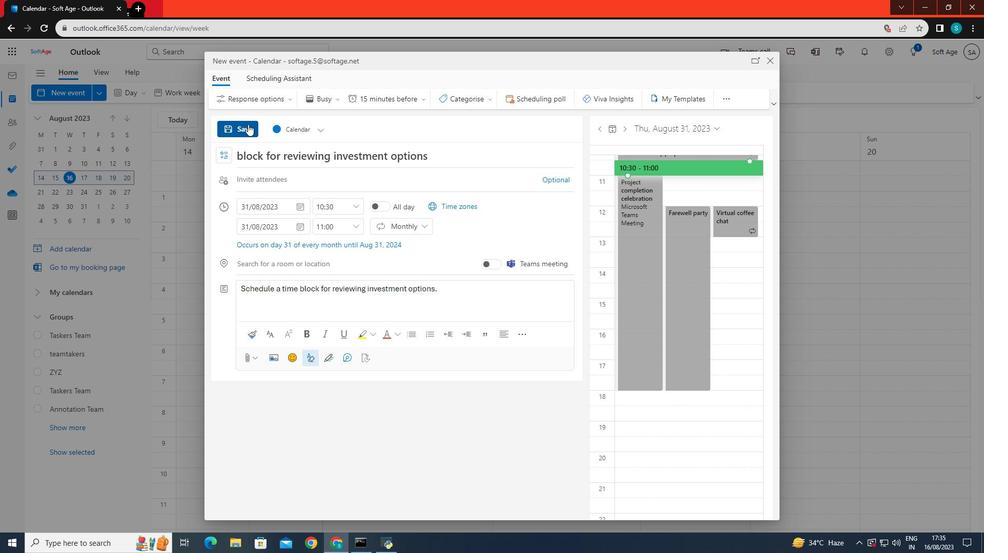 
Action: Mouse pressed left at (248, 124)
Screenshot: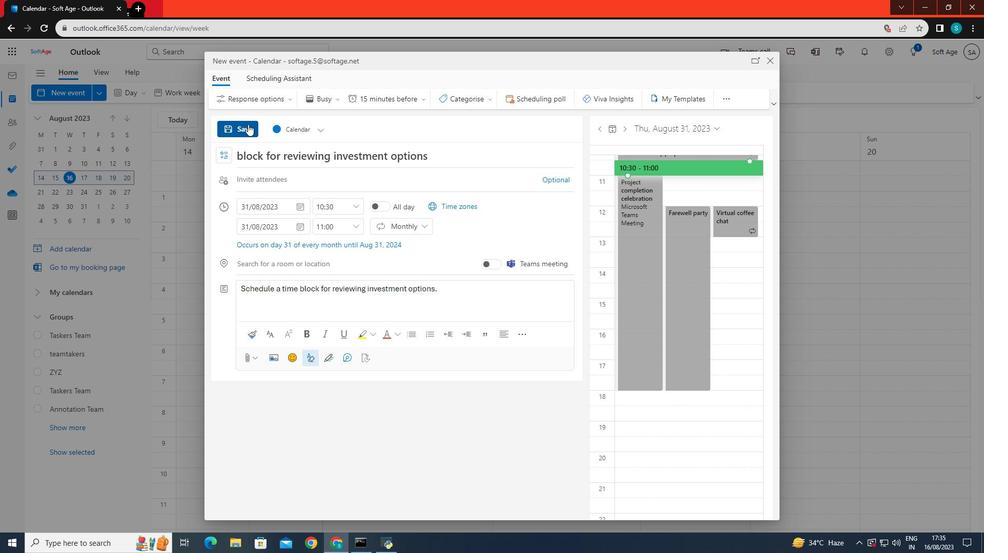 
